 Task: Open Card User Experience Review in Board Product User Experience Design and Testing to Workspace Custom Software Development Services and add a team member Softage.2@softage.net, a label Purple, a checklist Operations Management, an attachment from your onedrive, a color Purple and finally, add a card description 'Plan and execute company team-building retreat with a focus on team alignment' and a comment 'This task presents an opportunity to showcase our communication and presentation skills, effectively conveying information and ideas to others.'. Add a start date 'Jan 06, 1900' with a due date 'Jan 13, 1900'
Action: Mouse moved to (345, 123)
Screenshot: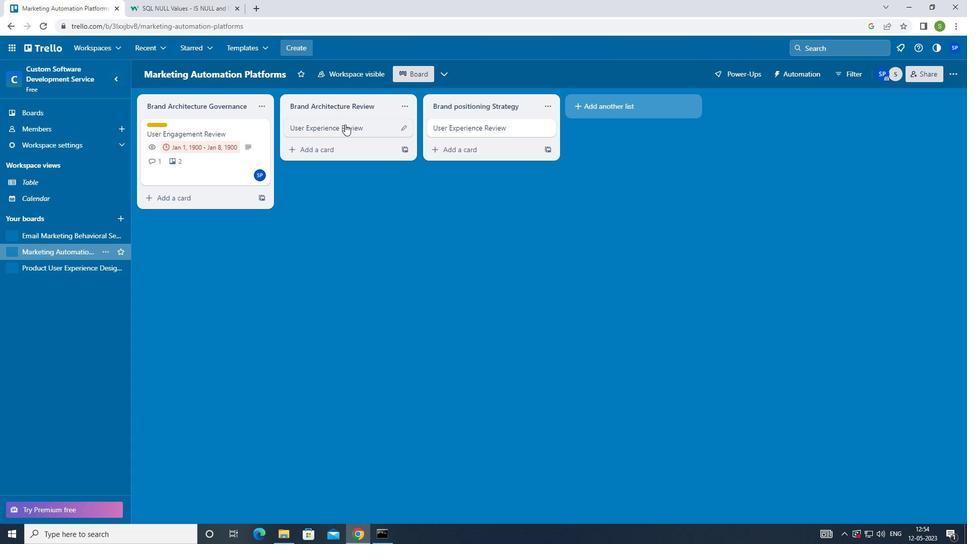 
Action: Mouse pressed left at (345, 123)
Screenshot: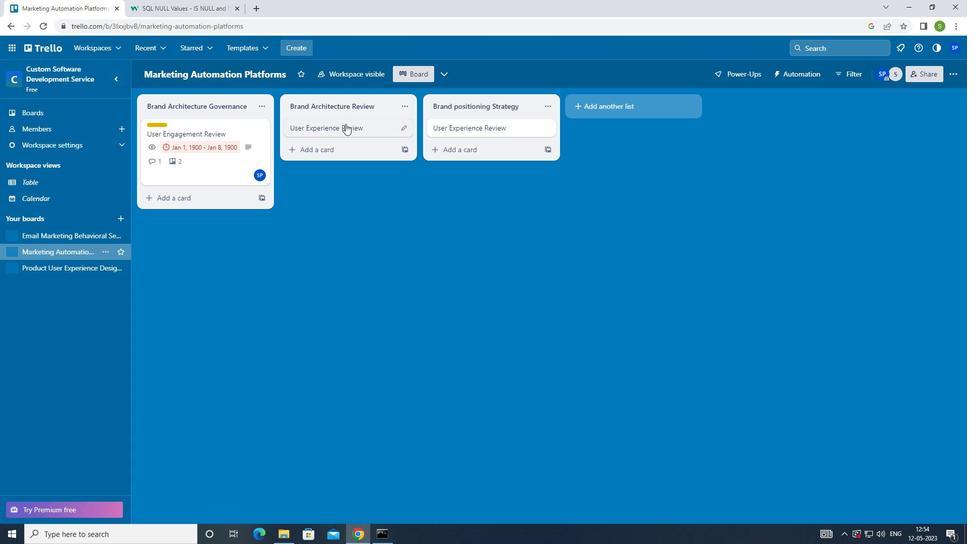 
Action: Mouse moved to (599, 124)
Screenshot: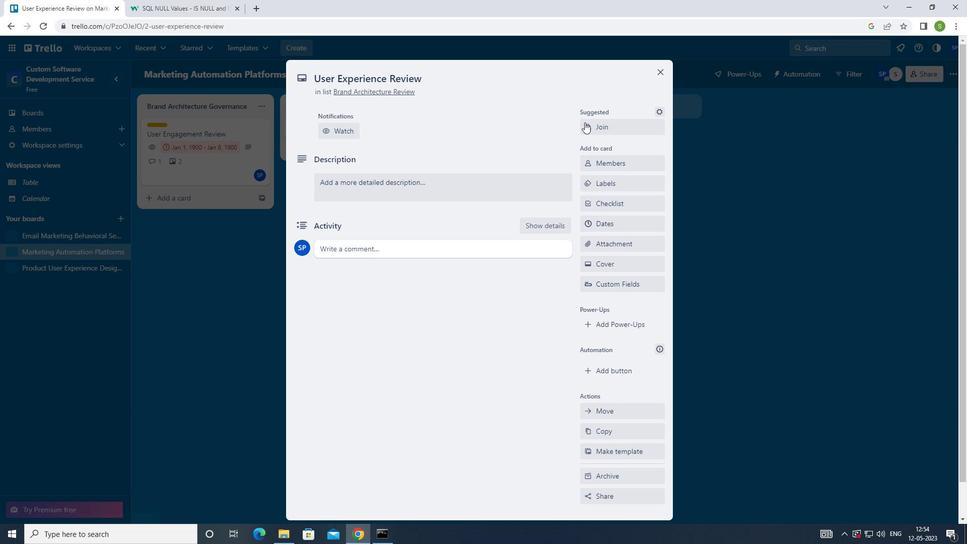 
Action: Mouse pressed left at (599, 124)
Screenshot: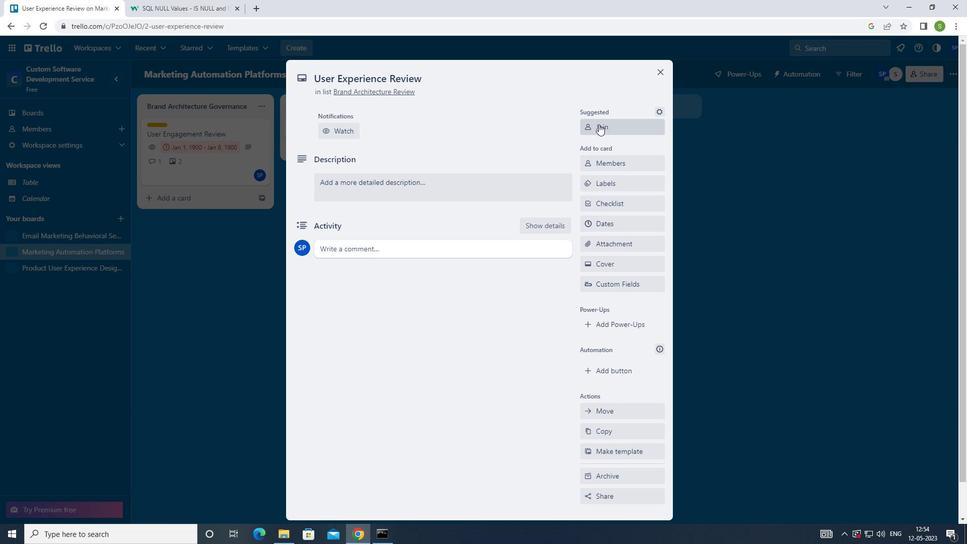 
Action: Mouse moved to (610, 131)
Screenshot: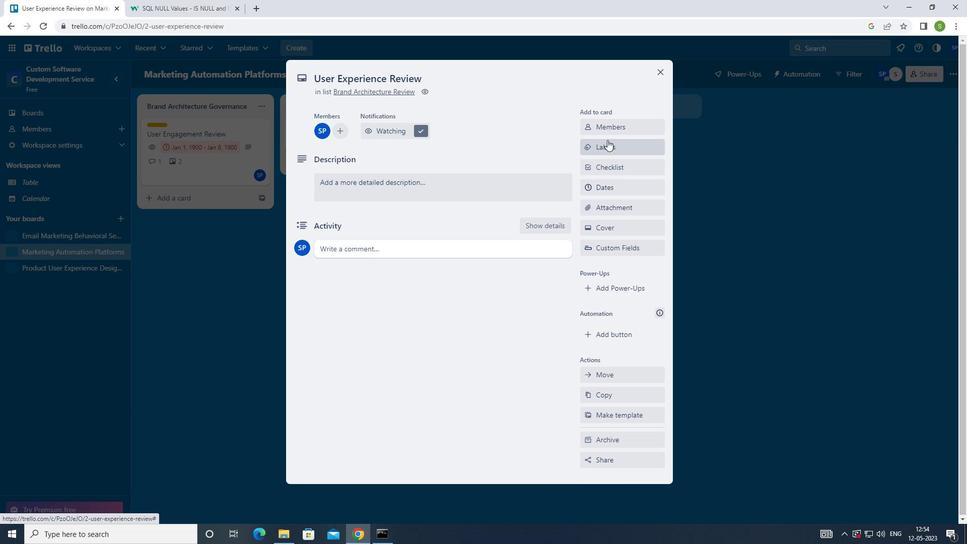 
Action: Mouse pressed left at (610, 131)
Screenshot: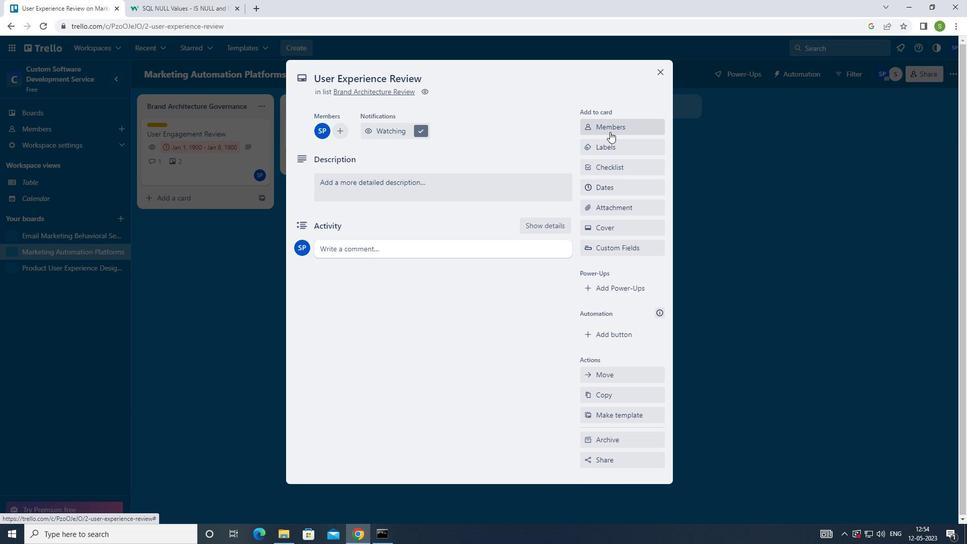 
Action: Mouse moved to (609, 125)
Screenshot: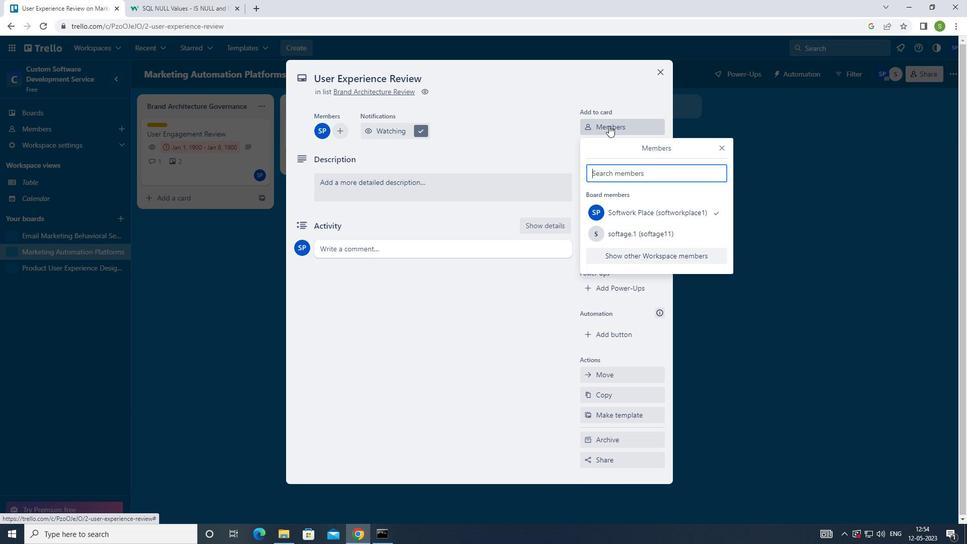 
Action: Key pressed <Key.shift>
Screenshot: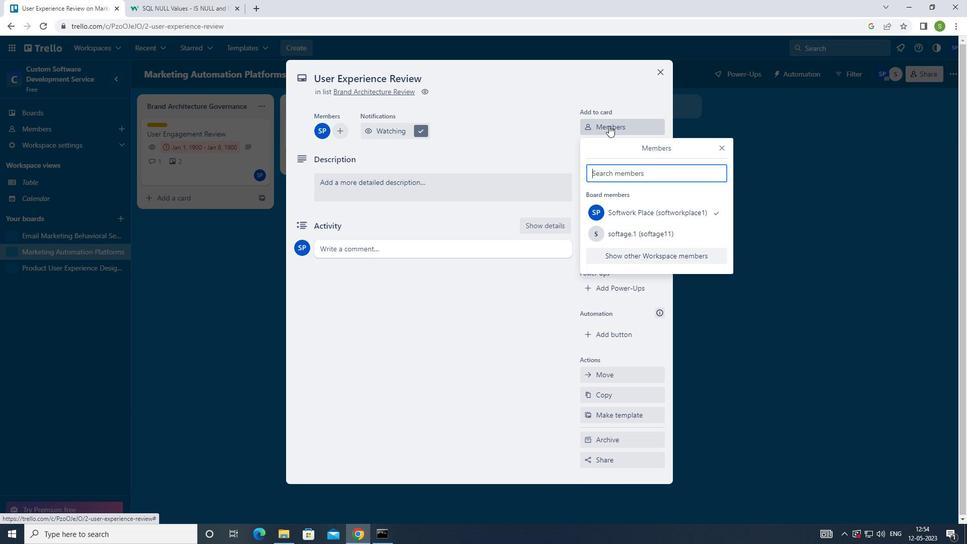 
Action: Mouse moved to (609, 124)
Screenshot: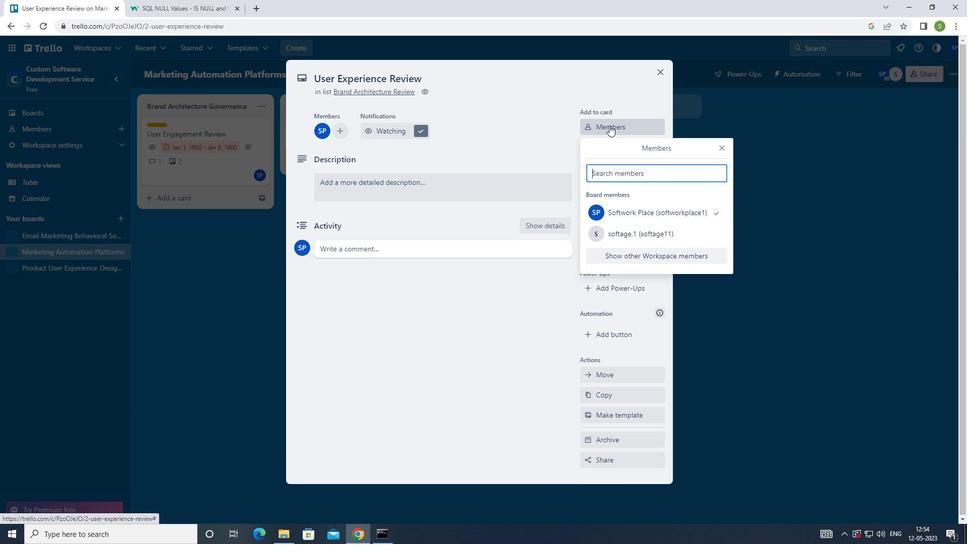 
Action: Key pressed SOFAT<Key.backspace><Key.backspace>FT<Key.backspace><Key.backspace>TAGE.2<Key.shift>@SOFTAGE.NET
Screenshot: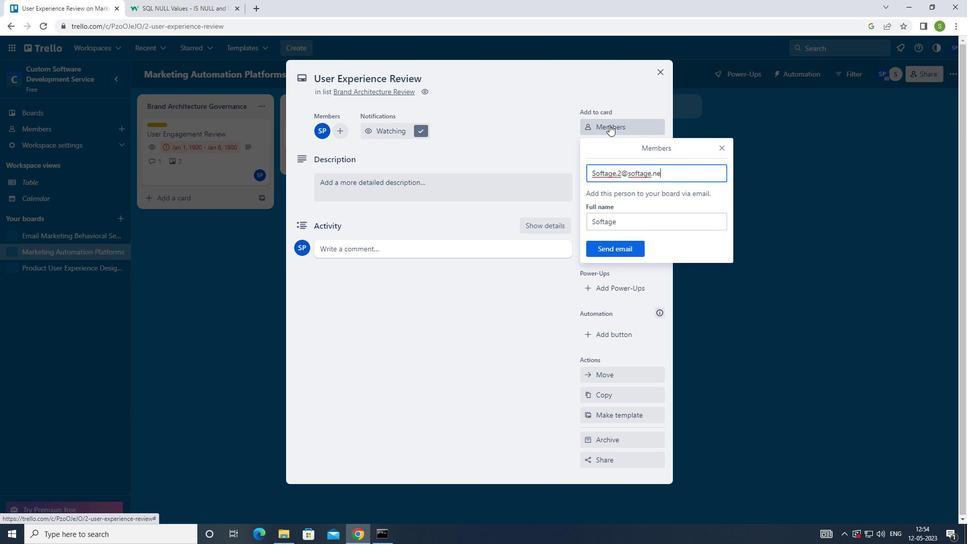 
Action: Mouse moved to (612, 247)
Screenshot: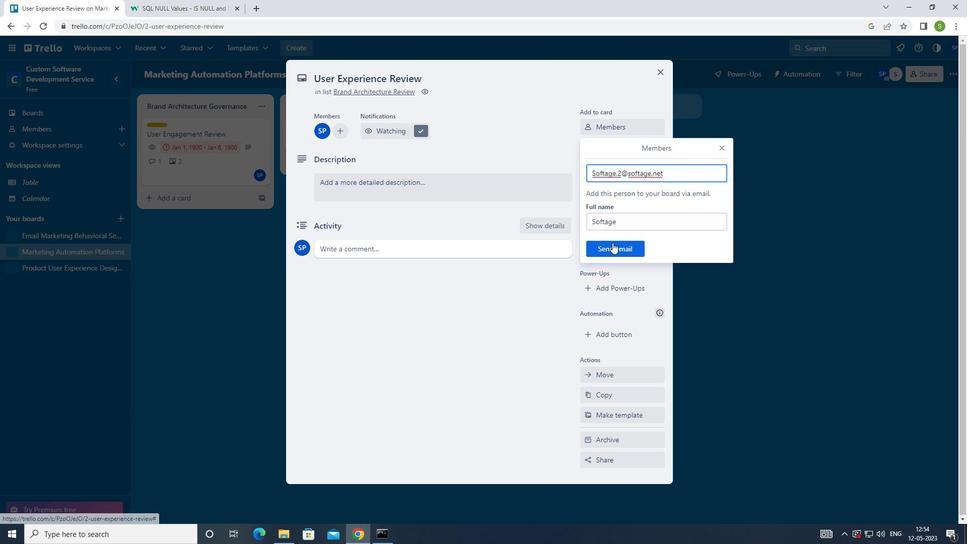 
Action: Mouse pressed left at (612, 247)
Screenshot: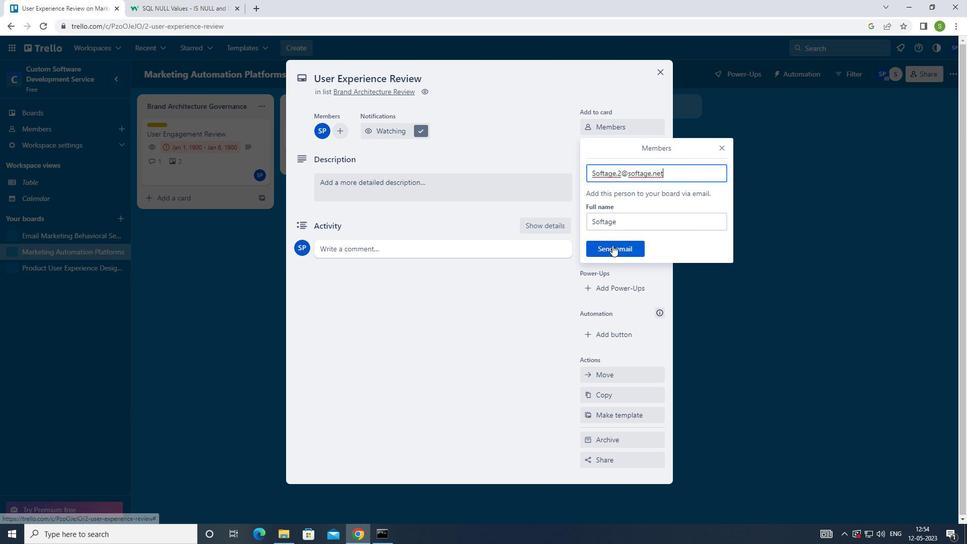
Action: Mouse moved to (619, 148)
Screenshot: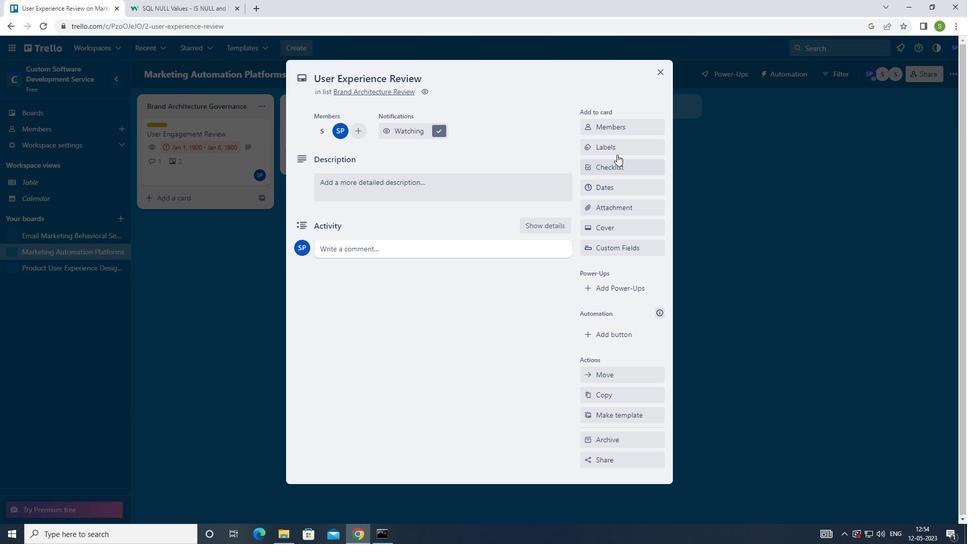 
Action: Mouse pressed left at (619, 148)
Screenshot: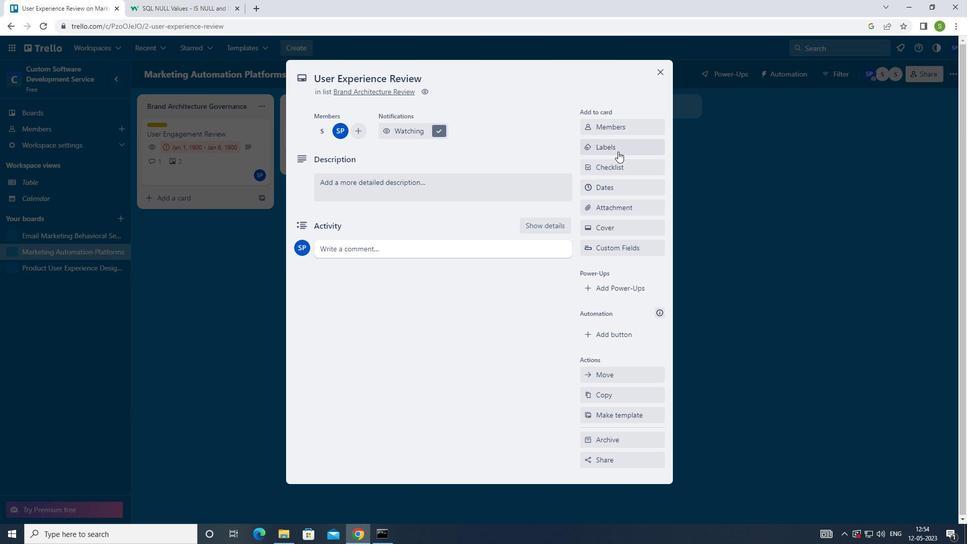 
Action: Mouse moved to (620, 165)
Screenshot: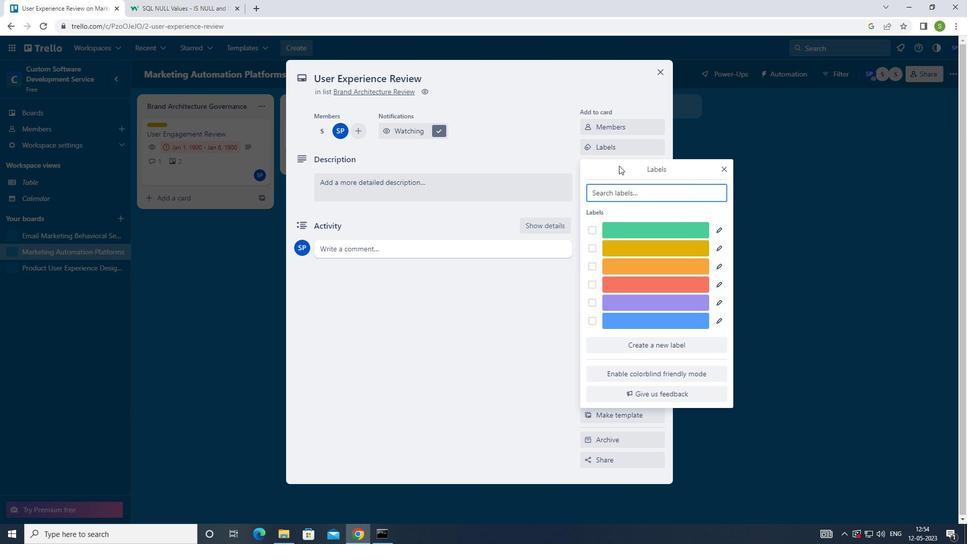 
Action: Key pressed PUR
Screenshot: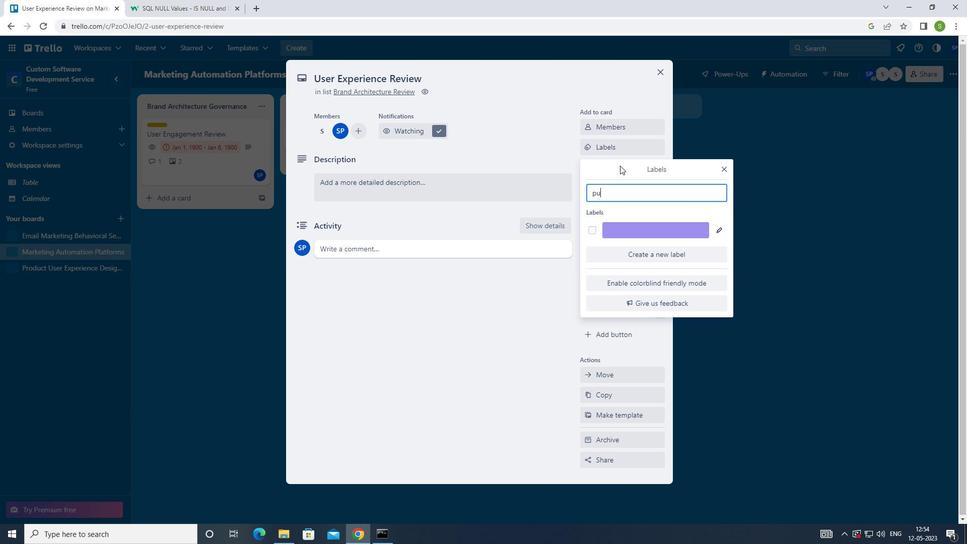 
Action: Mouse moved to (593, 229)
Screenshot: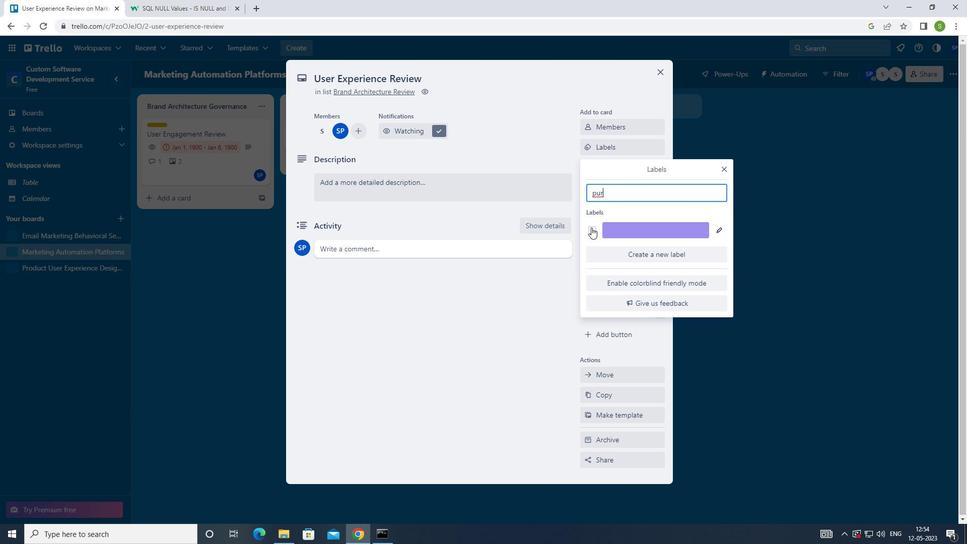
Action: Mouse pressed left at (593, 229)
Screenshot: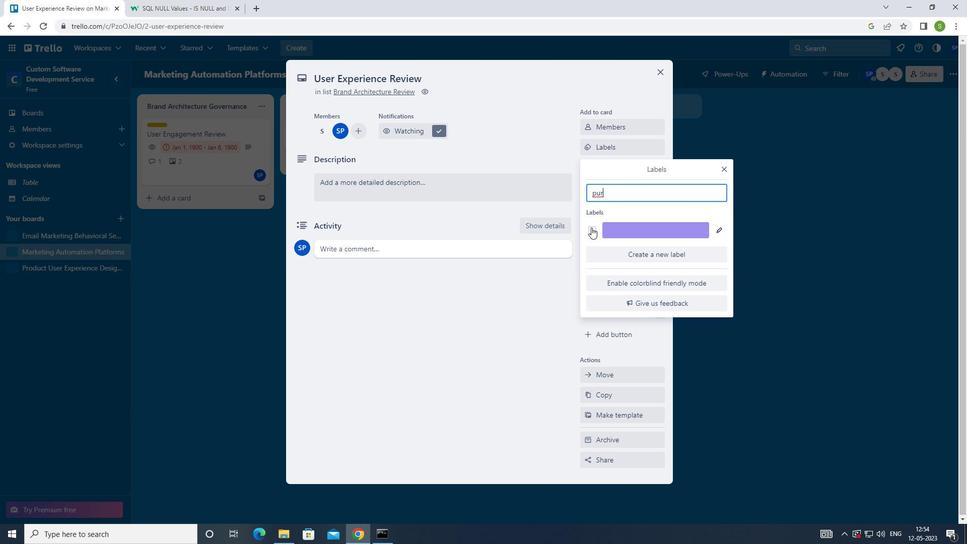 
Action: Mouse moved to (725, 170)
Screenshot: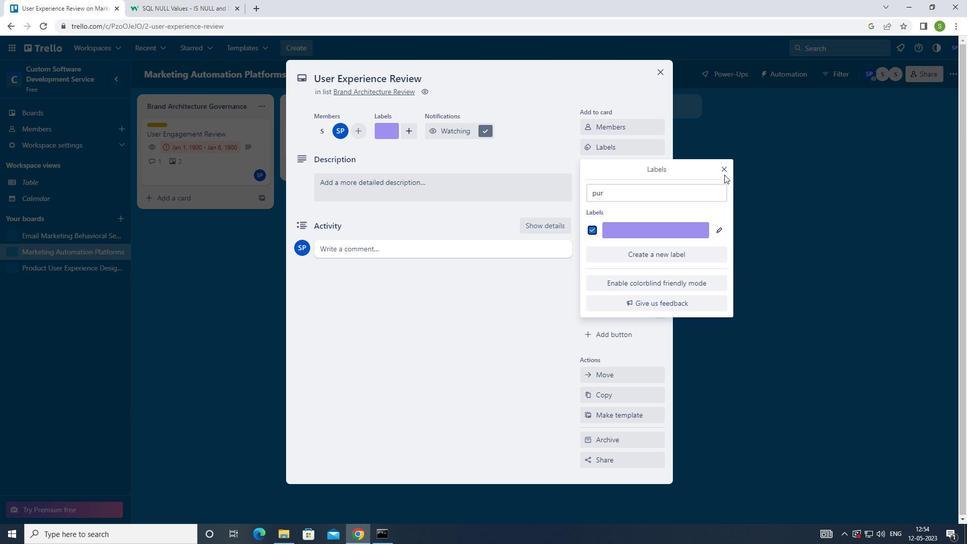 
Action: Mouse pressed left at (725, 170)
Screenshot: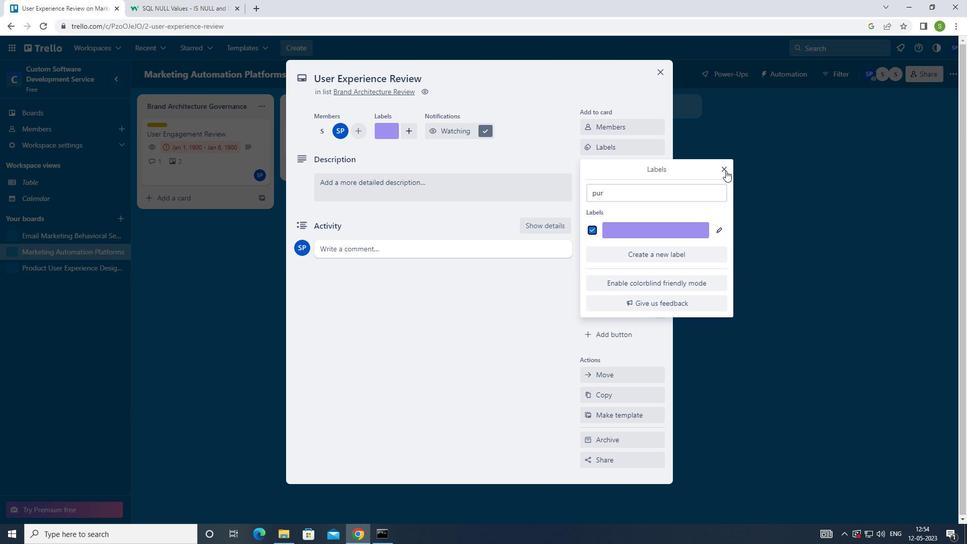 
Action: Mouse moved to (629, 164)
Screenshot: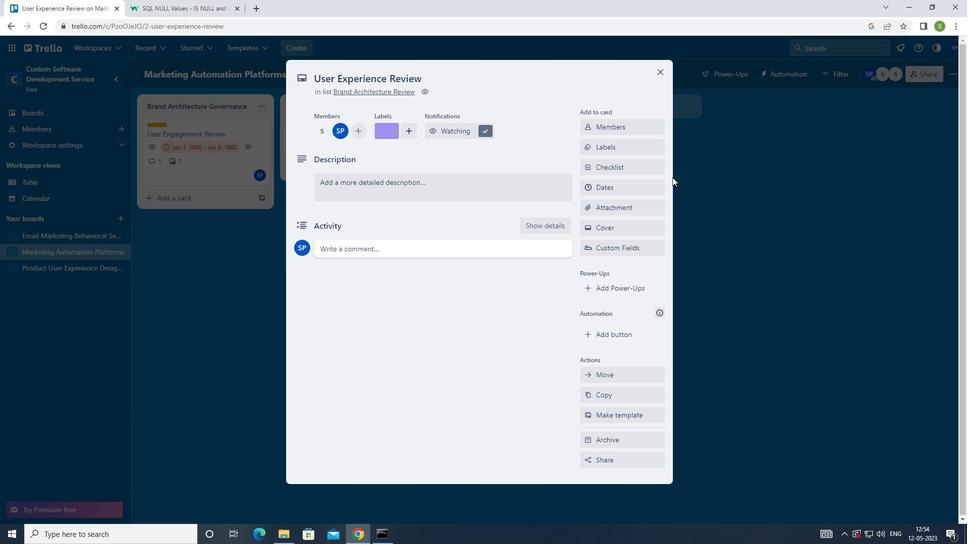 
Action: Mouse pressed left at (629, 164)
Screenshot: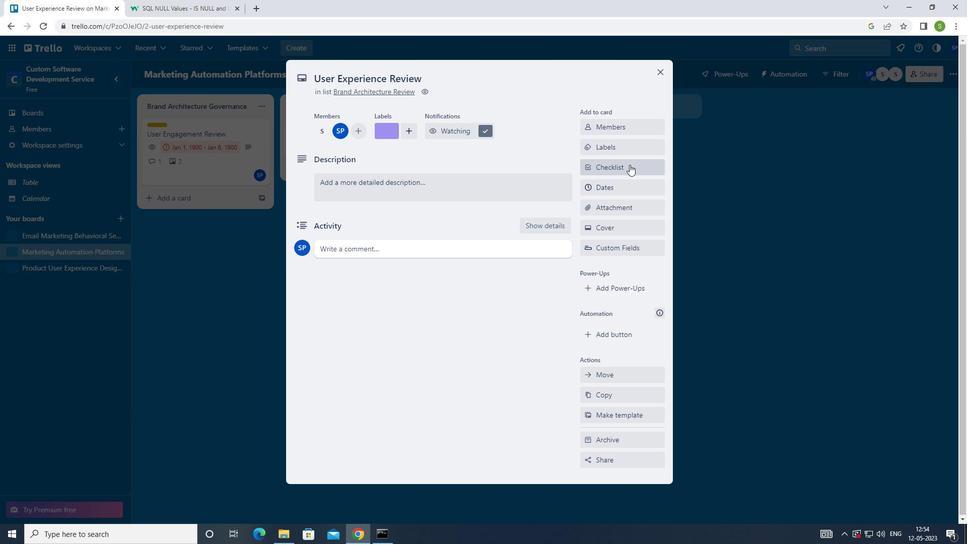 
Action: Mouse moved to (716, 160)
Screenshot: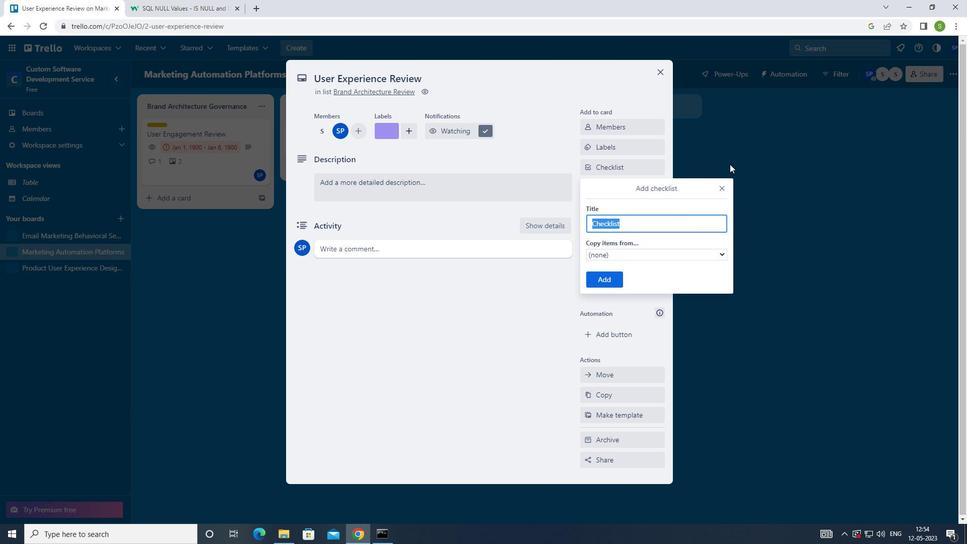 
Action: Key pressed <Key.shift>OPERATIONS<Key.space><Key.shift>MANAGEMENT
Screenshot: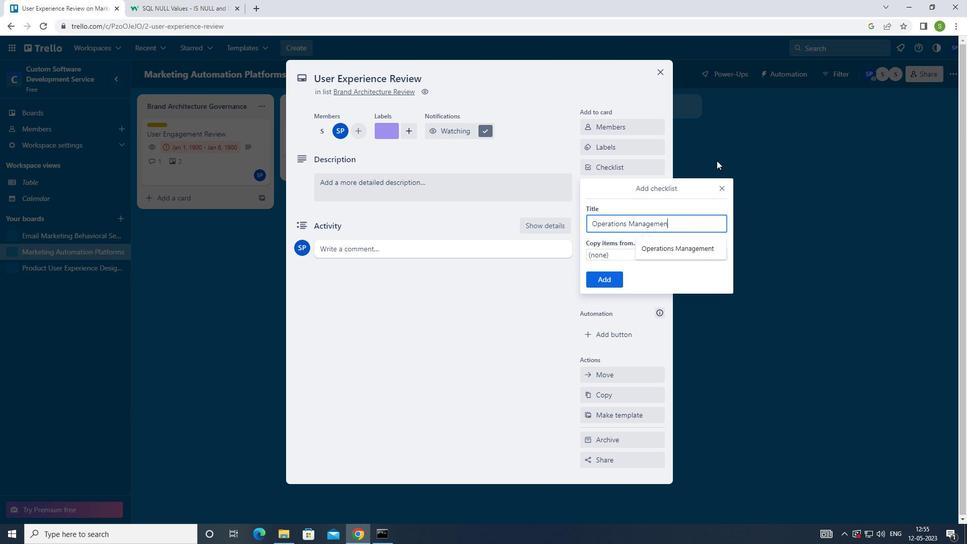 
Action: Mouse moved to (605, 279)
Screenshot: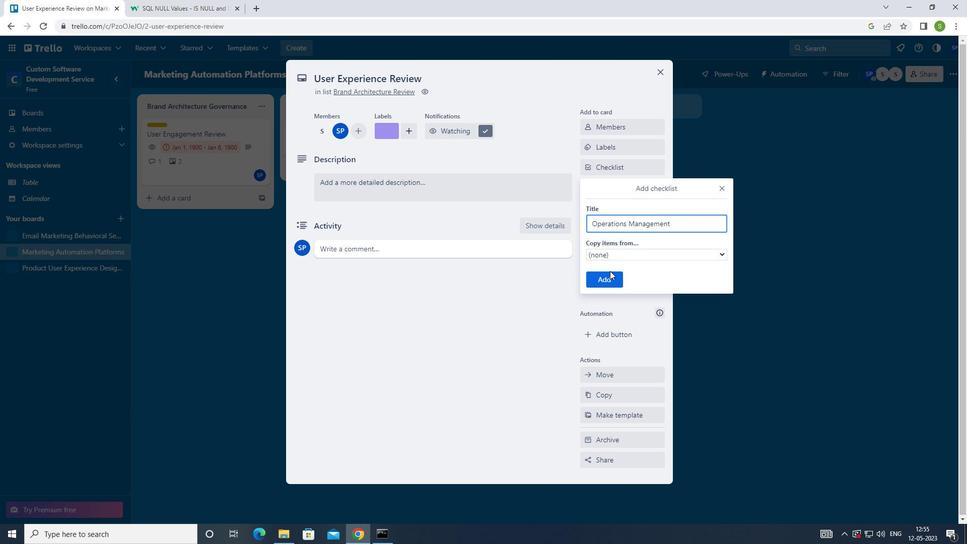 
Action: Mouse pressed left at (605, 279)
Screenshot: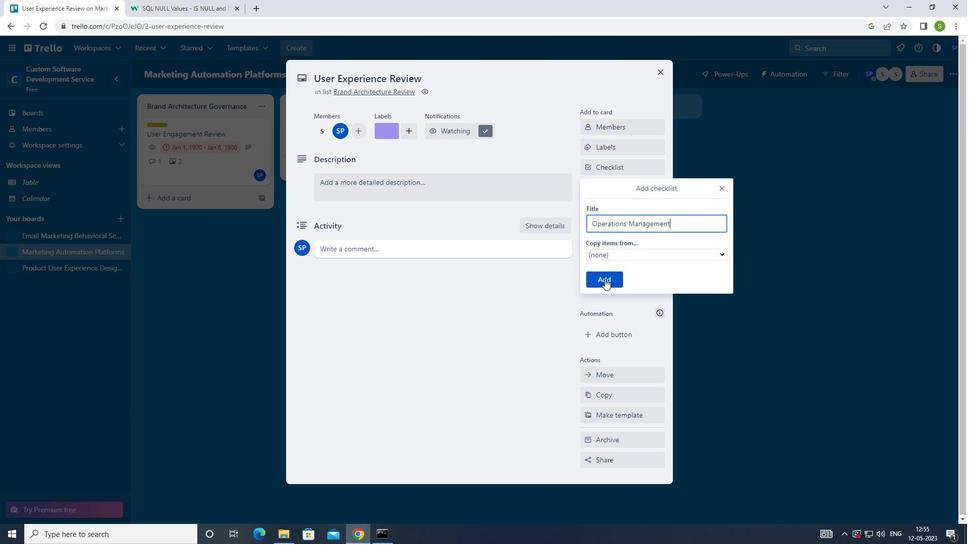 
Action: Mouse moved to (623, 204)
Screenshot: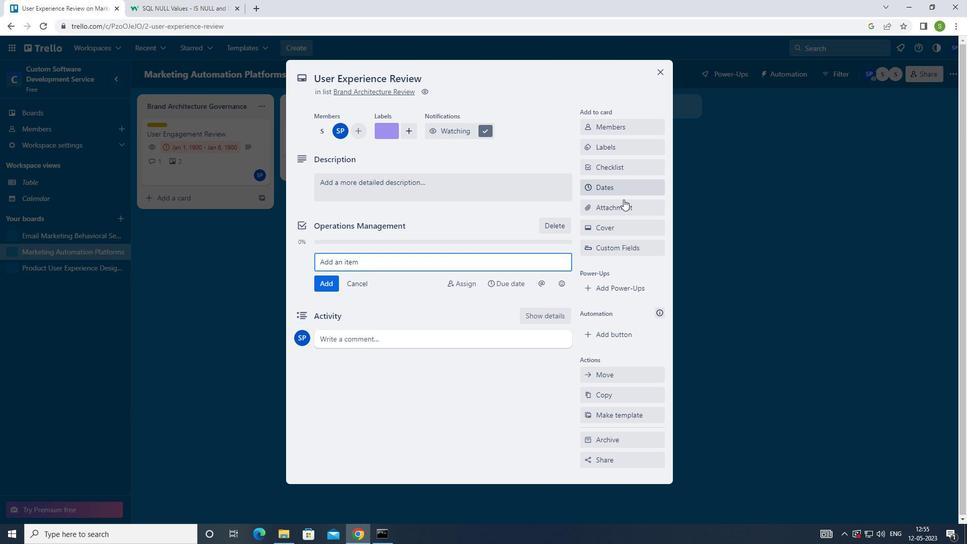 
Action: Mouse pressed left at (623, 204)
Screenshot: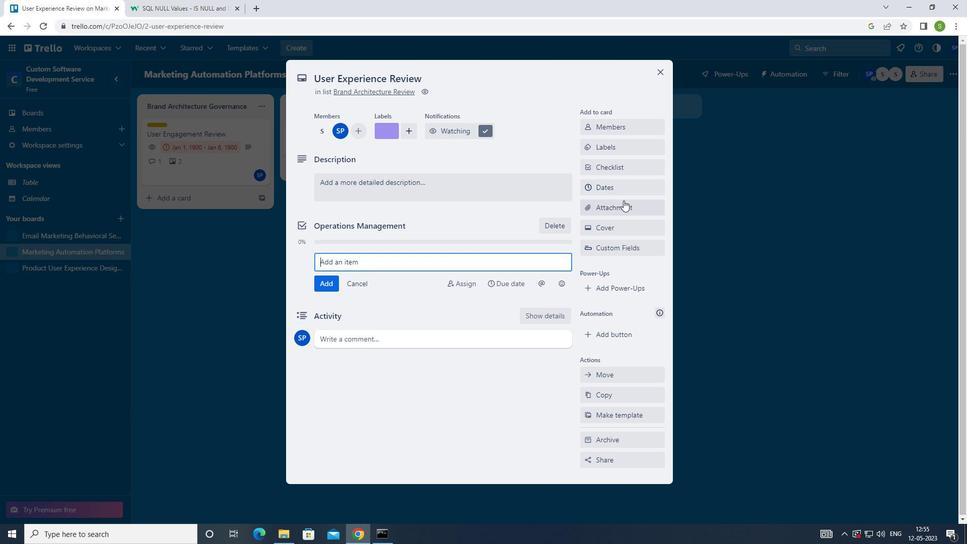 
Action: Mouse moved to (614, 336)
Screenshot: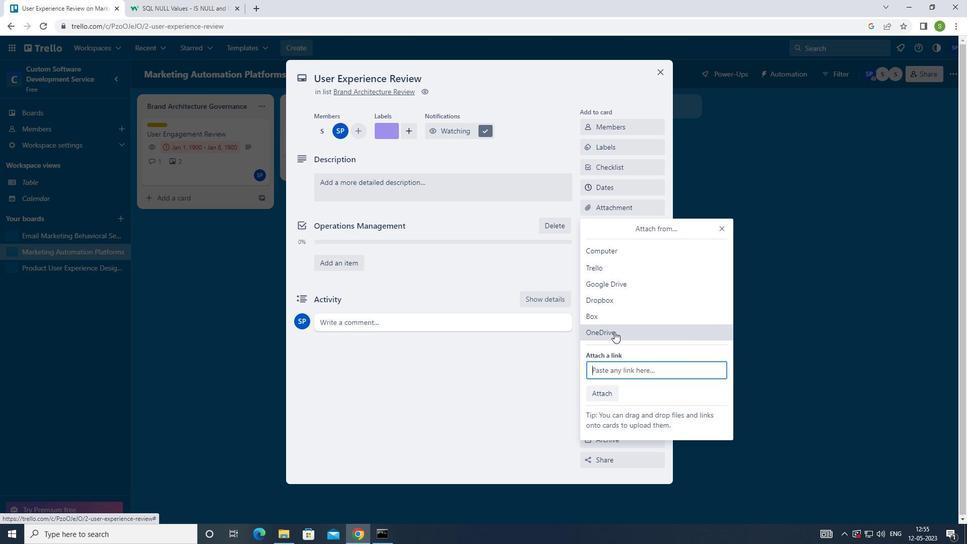 
Action: Mouse pressed left at (614, 336)
Screenshot: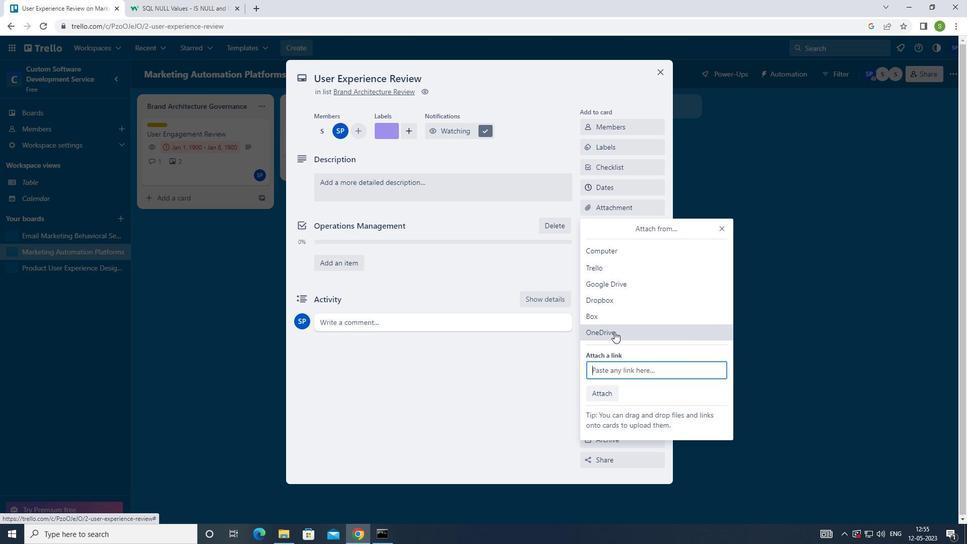 
Action: Mouse moved to (378, 194)
Screenshot: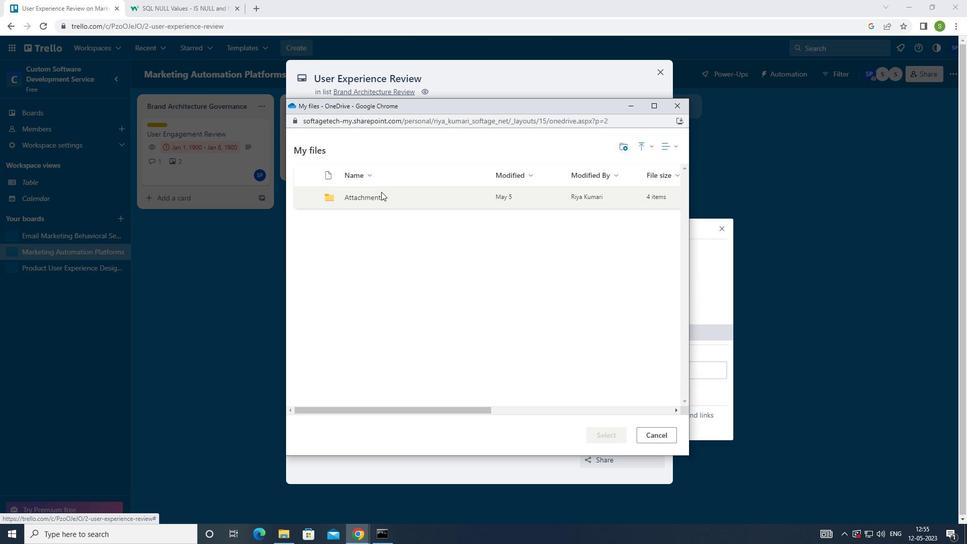 
Action: Mouse pressed left at (378, 194)
Screenshot: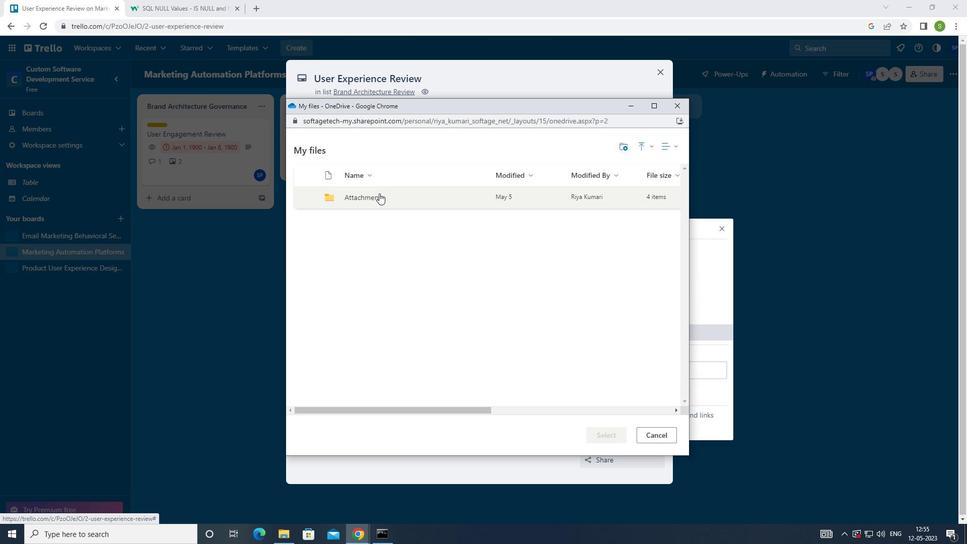 
Action: Mouse pressed left at (378, 194)
Screenshot: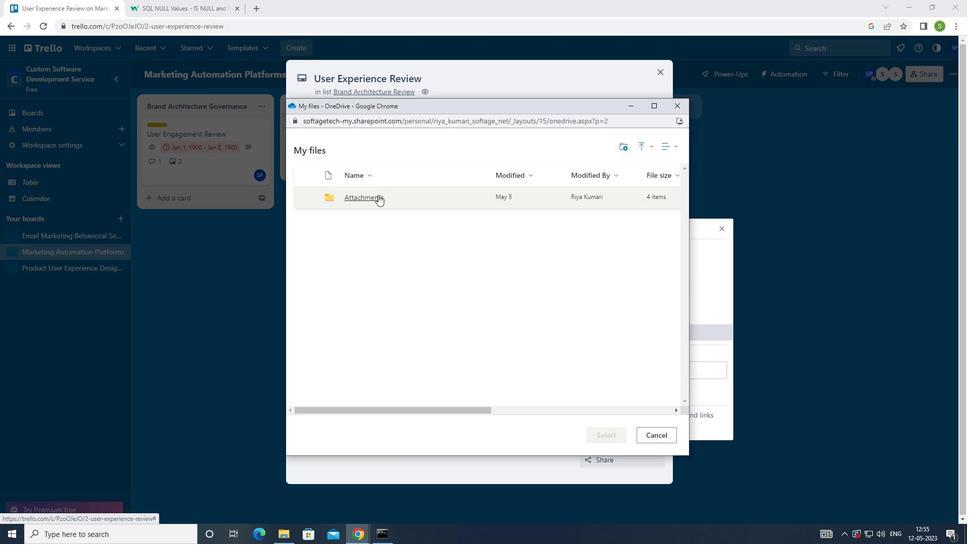 
Action: Mouse moved to (325, 199)
Screenshot: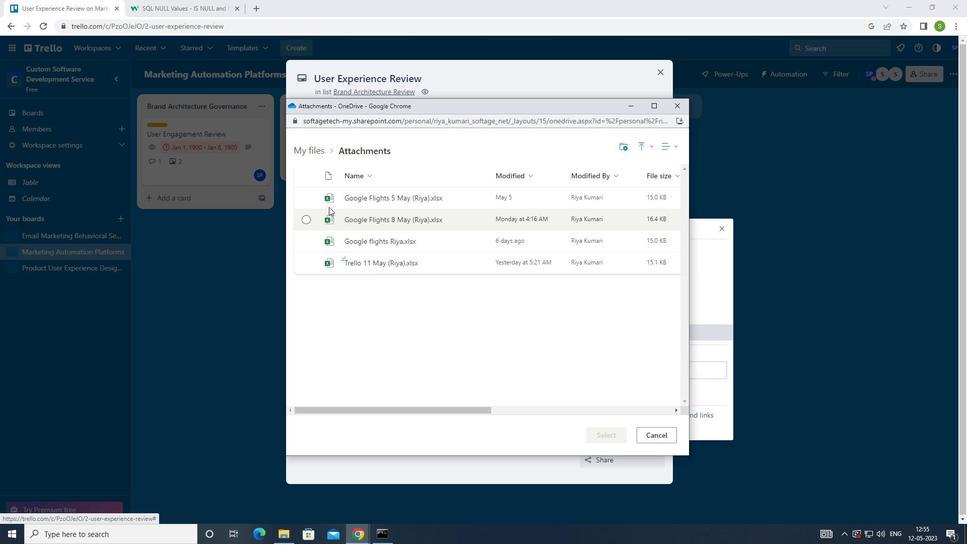 
Action: Mouse pressed left at (325, 199)
Screenshot: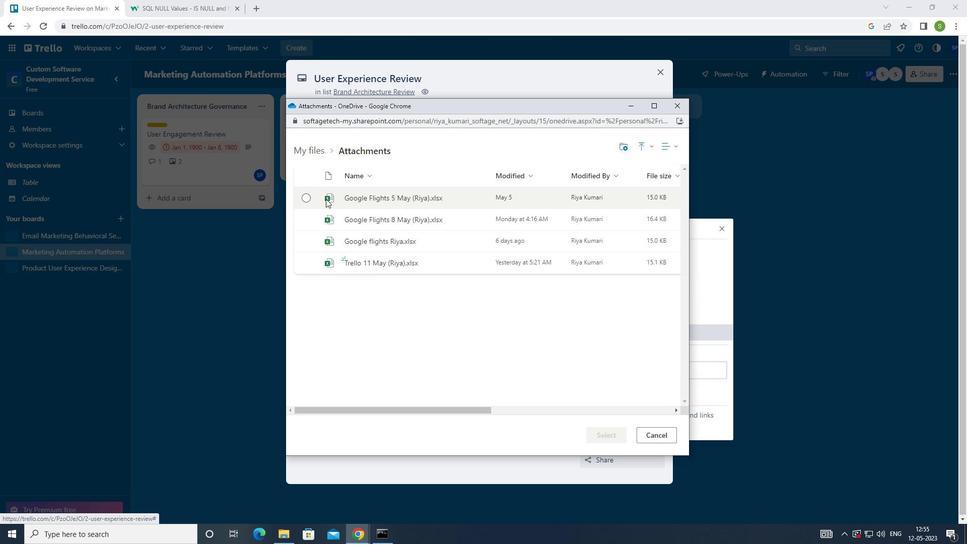 
Action: Mouse moved to (599, 437)
Screenshot: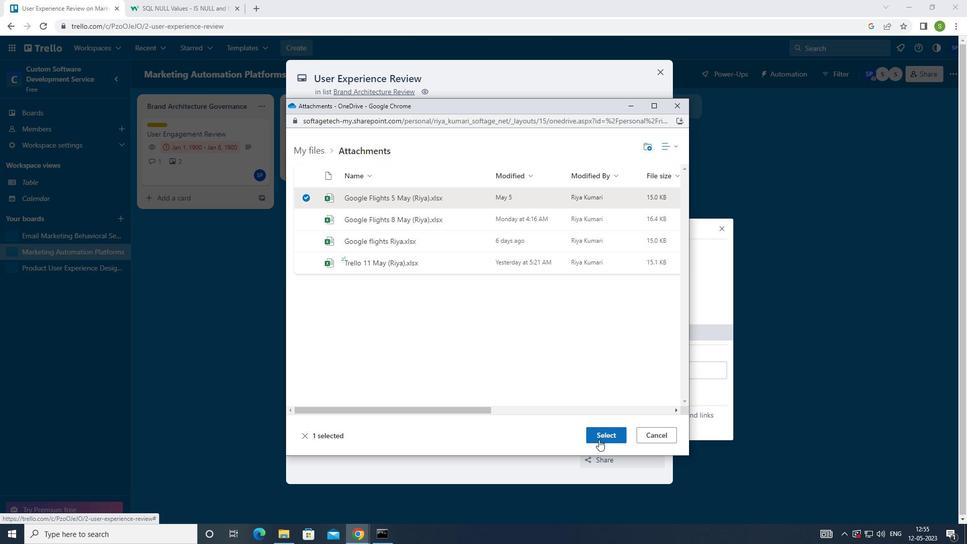 
Action: Mouse pressed left at (599, 437)
Screenshot: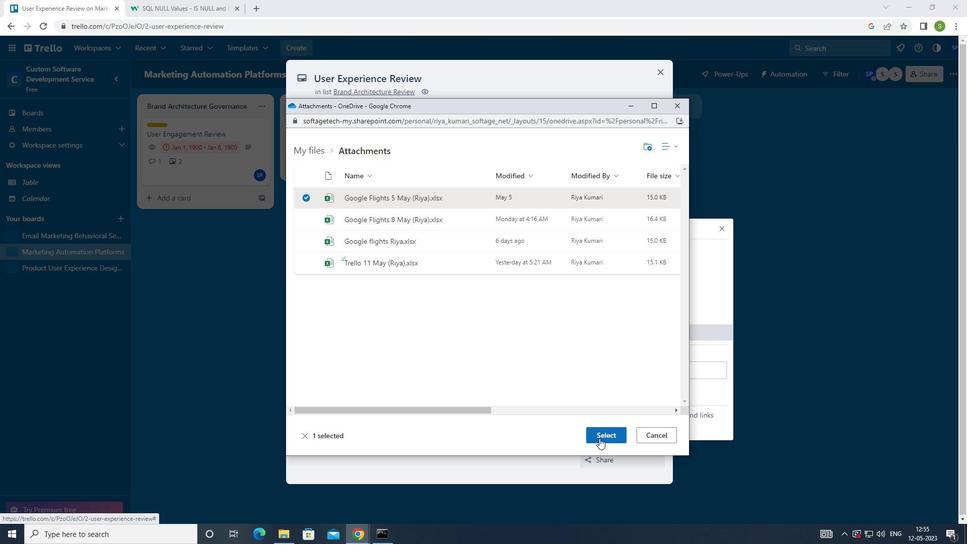 
Action: Mouse moved to (490, 189)
Screenshot: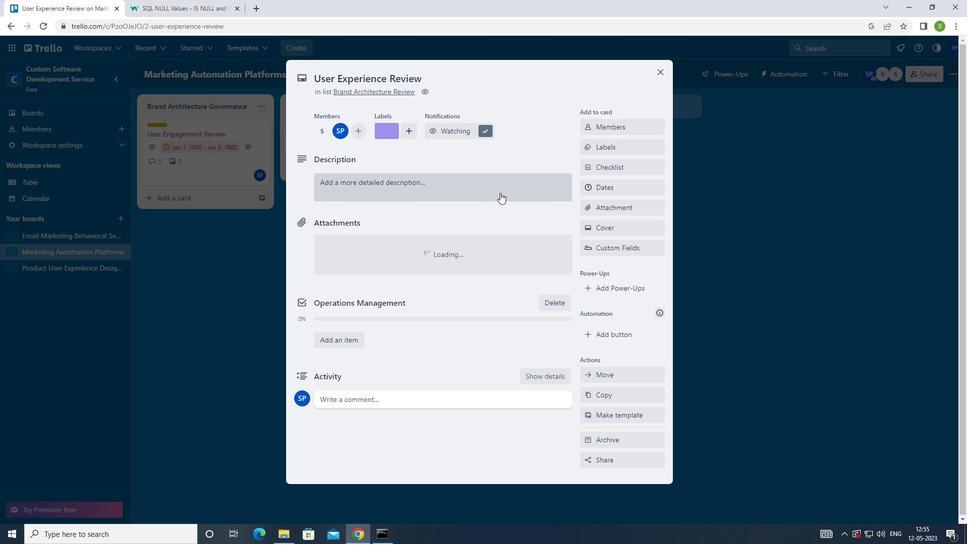 
Action: Mouse pressed left at (490, 189)
Screenshot: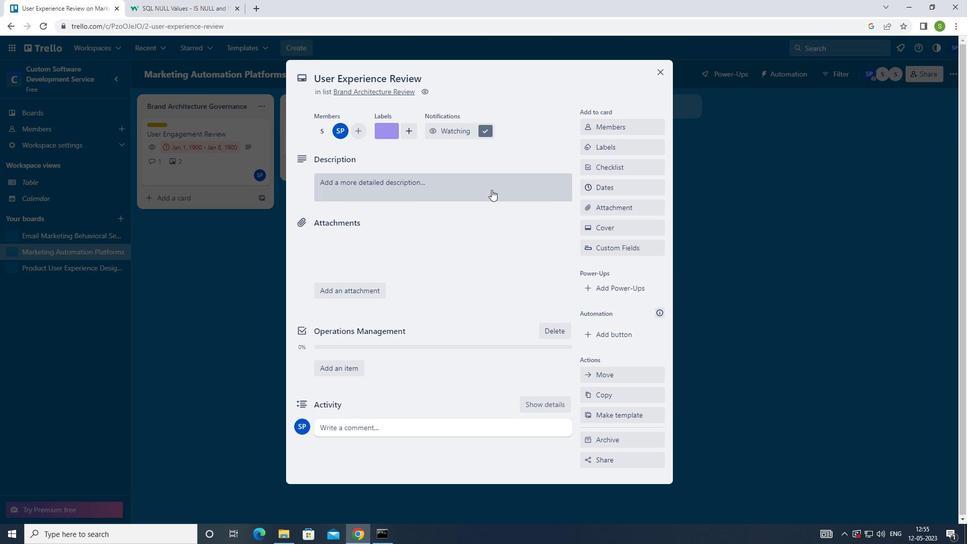 
Action: Mouse moved to (513, 167)
Screenshot: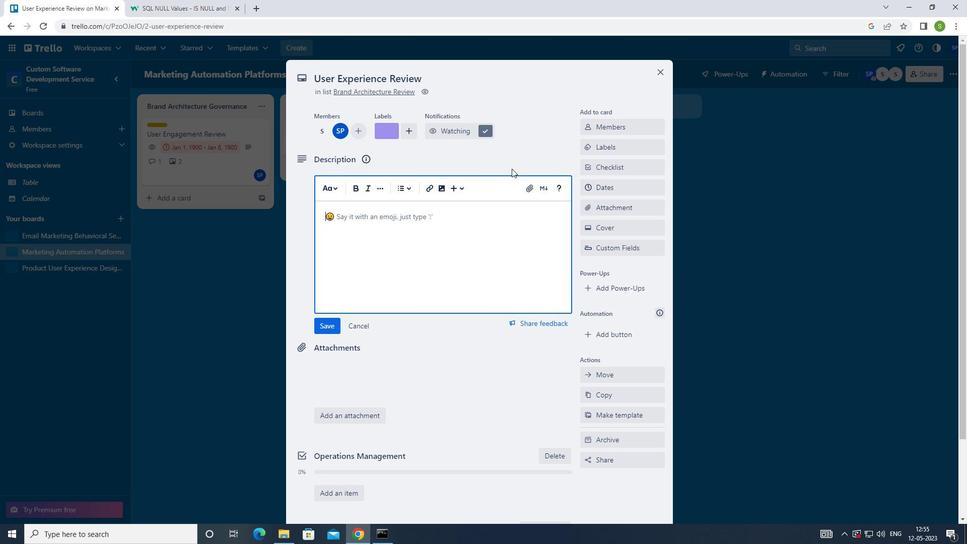 
Action: Key pressed <Key.shift>PLAN<Key.space>AND<Key.space>EXECUTE<Key.space>COMAPNY<Key.space>TEAM-BUILDING<Key.space>RETREAT<Key.space>WITH<Key.space>A<Key.space>FOCUS<Key.space>ON<Key.space>TEAM<Key.space>ALIGNMENT
Screenshot: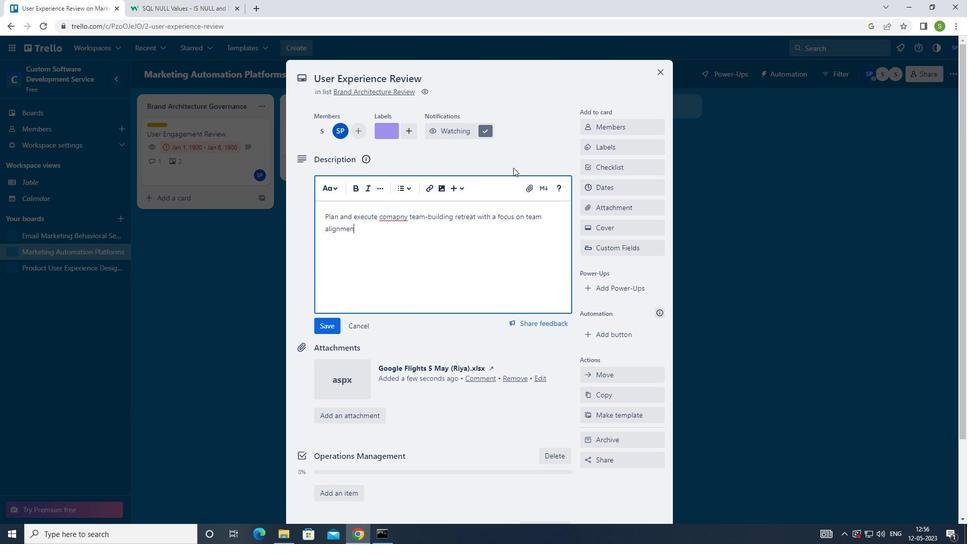 
Action: Mouse moved to (402, 218)
Screenshot: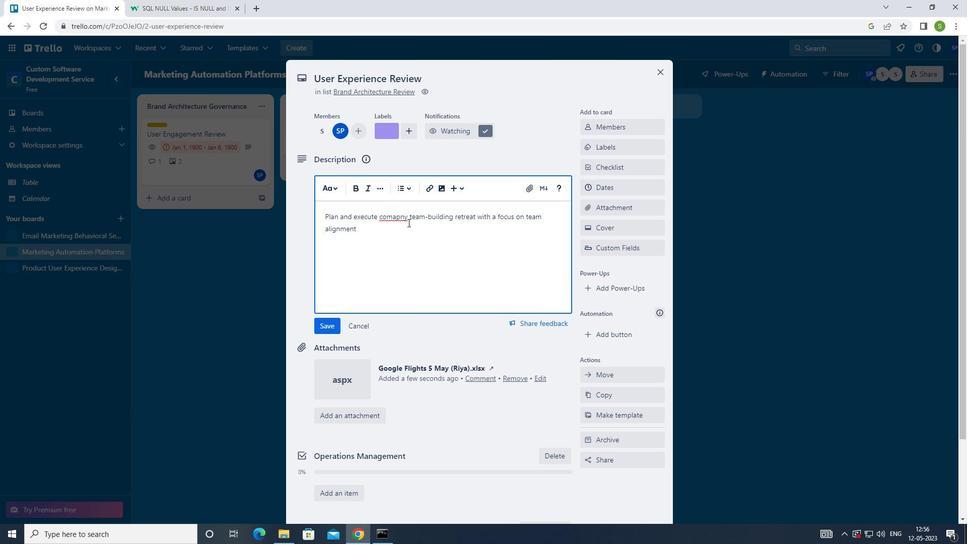 
Action: Mouse pressed left at (402, 218)
Screenshot: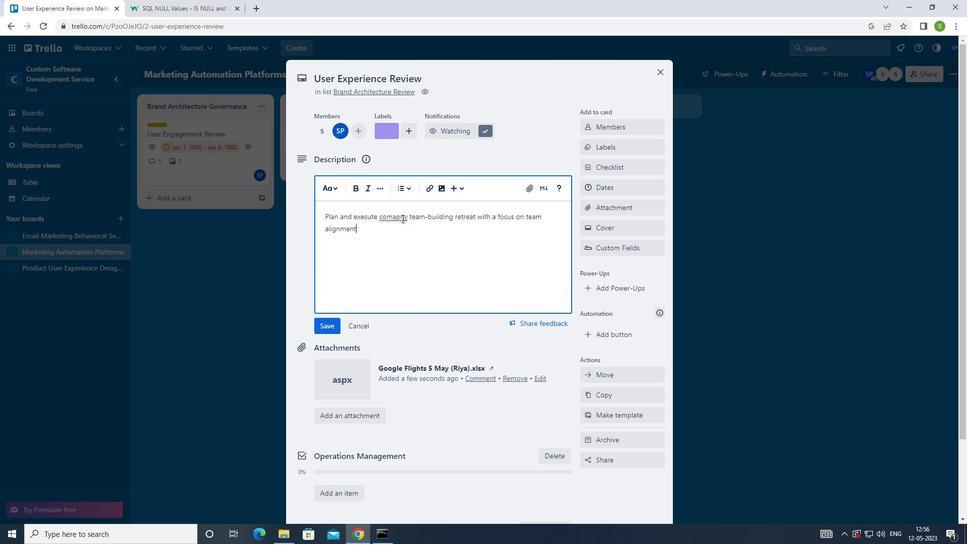 
Action: Mouse moved to (402, 217)
Screenshot: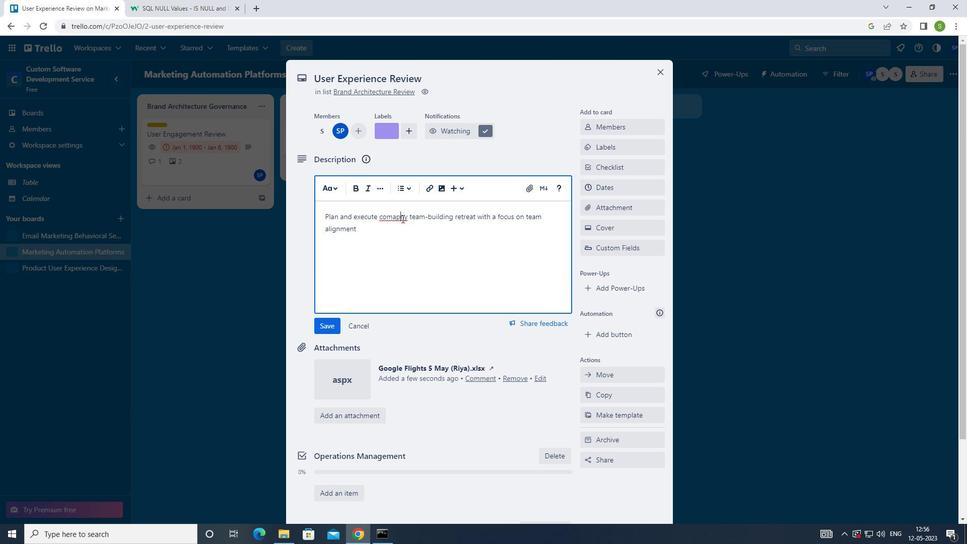 
Action: Key pressed A
Screenshot: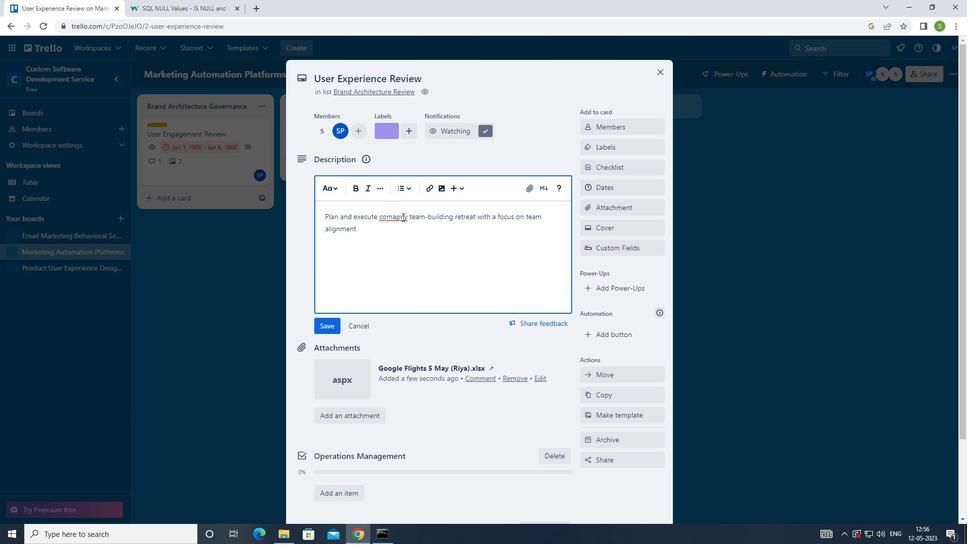 
Action: Mouse moved to (335, 326)
Screenshot: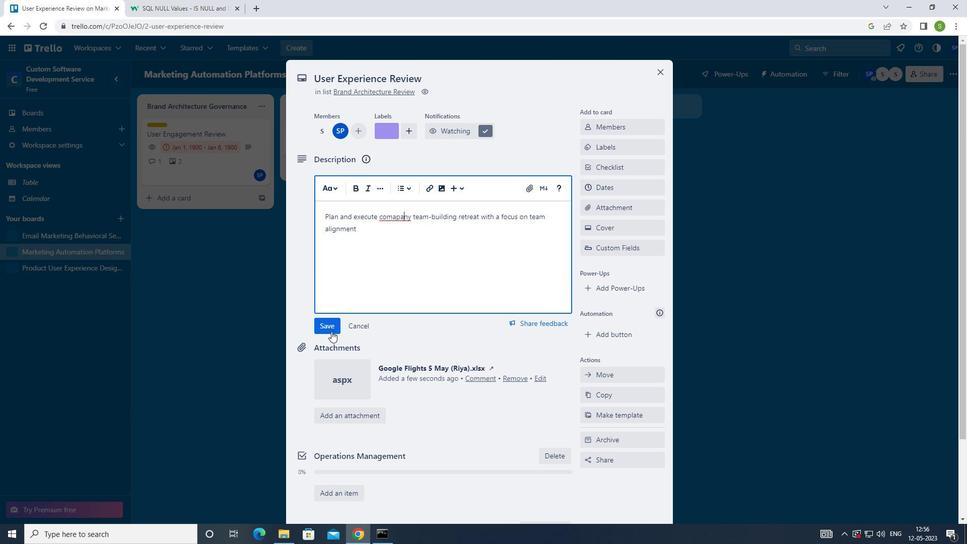 
Action: Mouse pressed left at (335, 326)
Screenshot: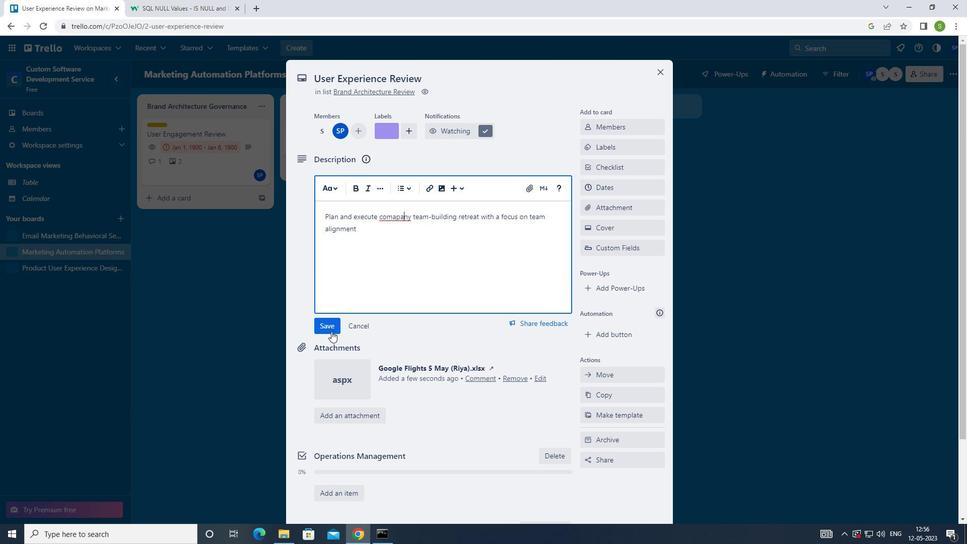 
Action: Mouse moved to (412, 289)
Screenshot: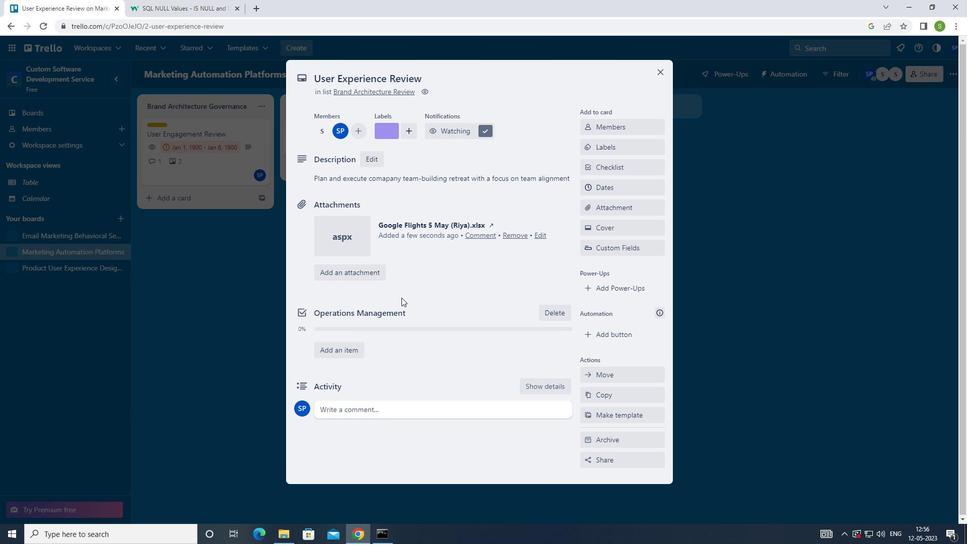 
Action: Mouse scrolled (412, 288) with delta (0, 0)
Screenshot: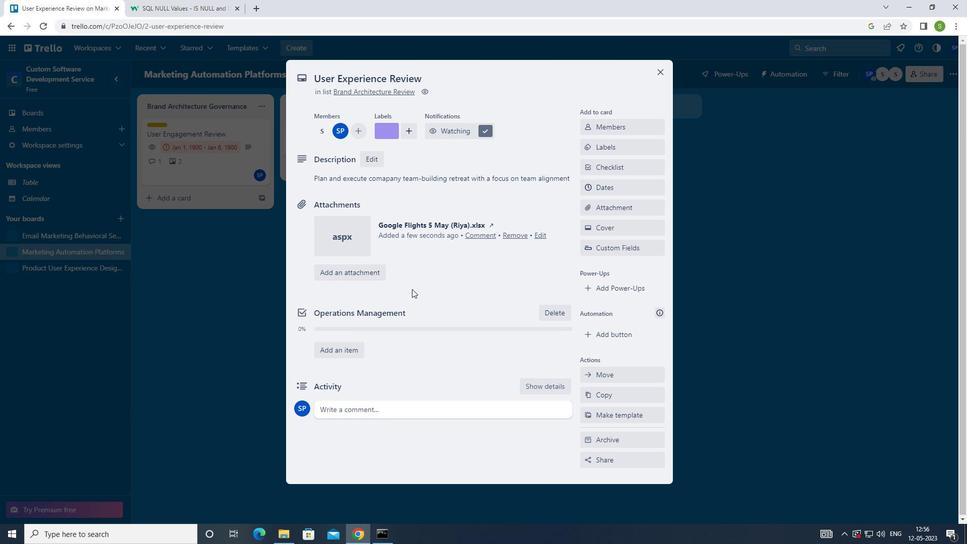 
Action: Mouse scrolled (412, 288) with delta (0, 0)
Screenshot: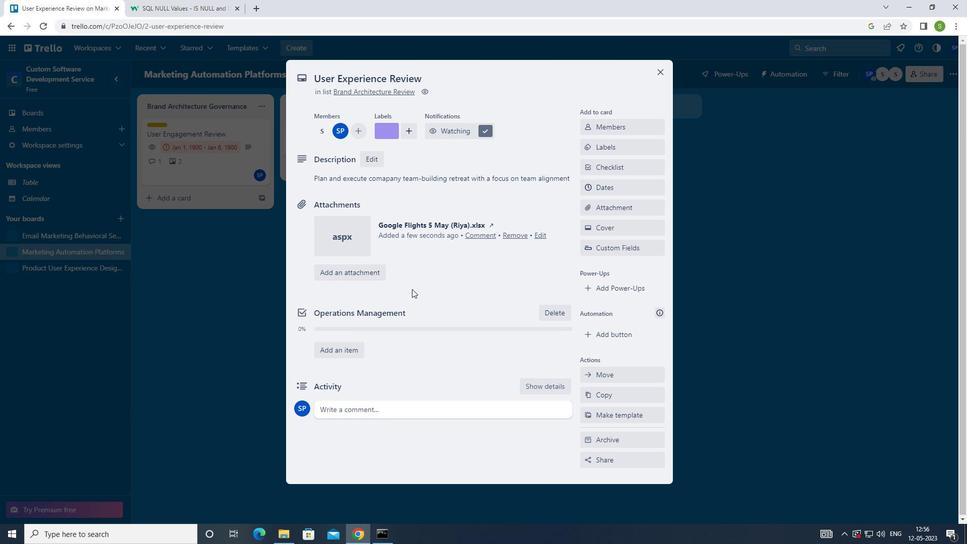 
Action: Mouse scrolled (412, 288) with delta (0, 0)
Screenshot: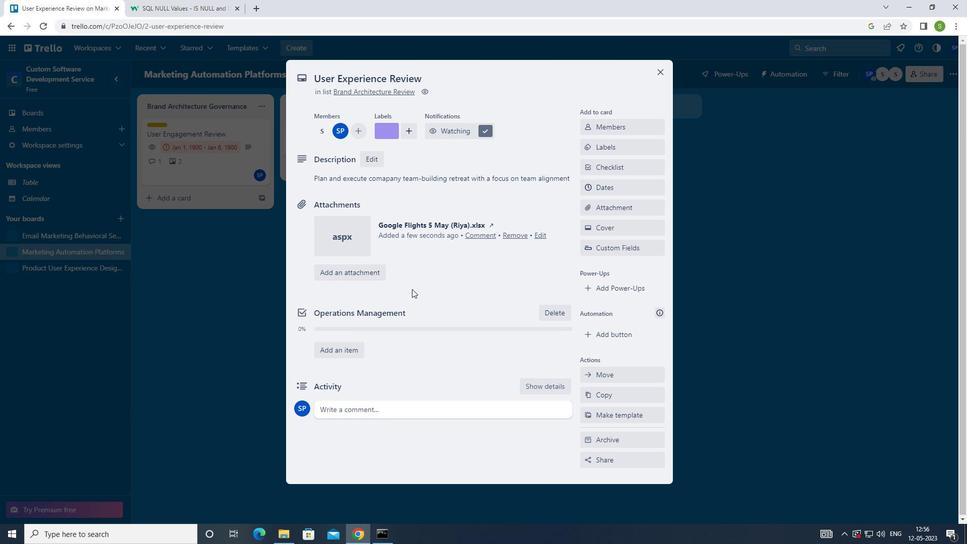 
Action: Mouse moved to (385, 403)
Screenshot: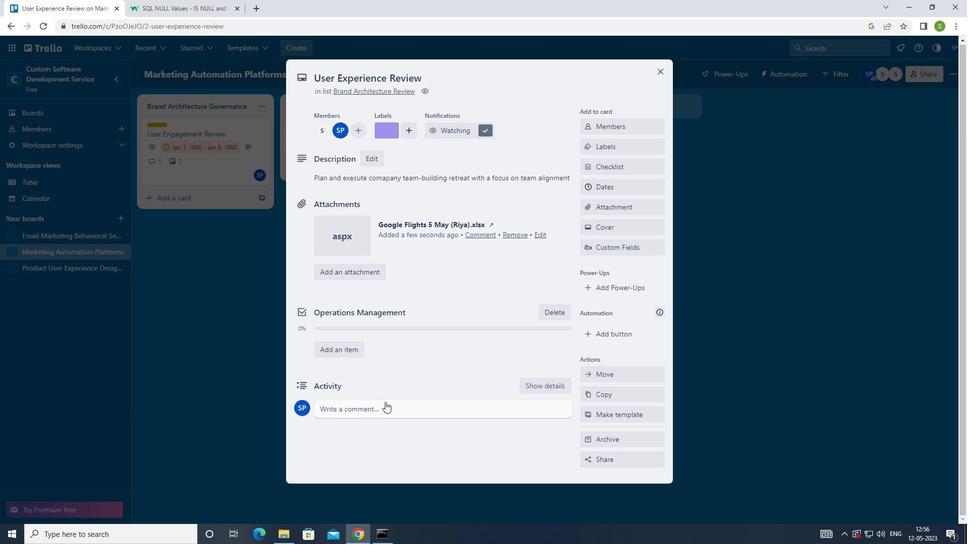 
Action: Mouse pressed left at (385, 403)
Screenshot: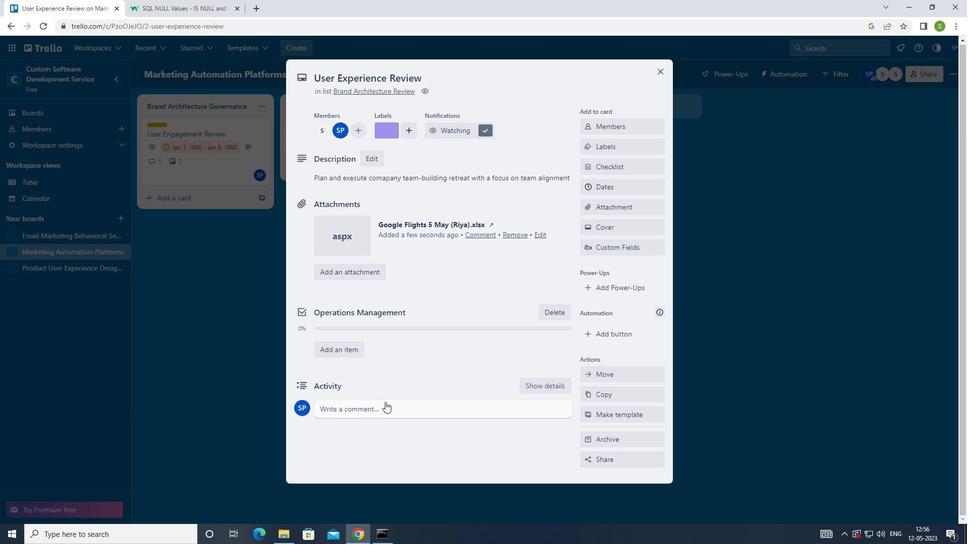 
Action: Mouse moved to (478, 263)
Screenshot: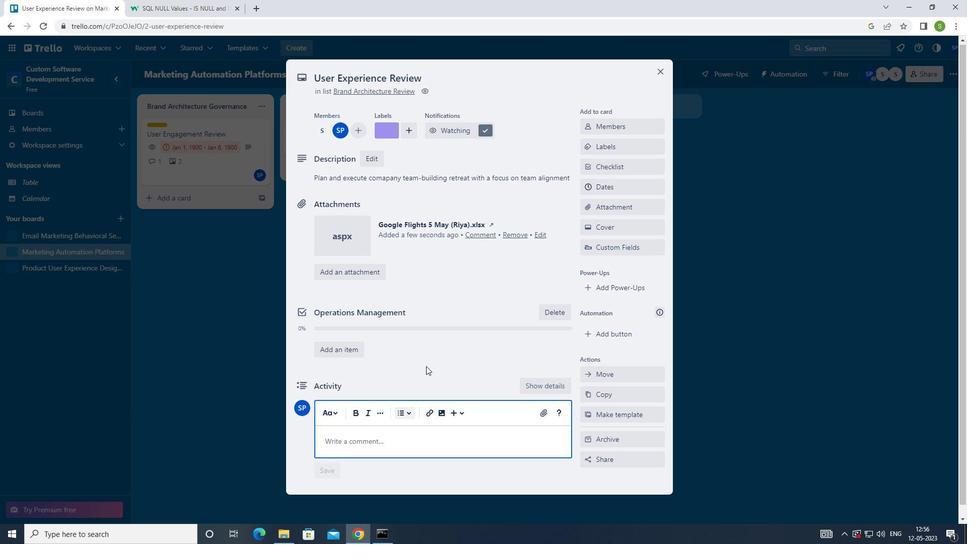 
Action: Key pressed <Key.shift>THIS<Key.space>TASK<Key.space>PRESENT<Key.space>AN<Key.space>POO<Key.backspace><Key.backspace><Key.backspace>OPPORTUNITY<Key.space>TO<Key.space>SHOWCASE<Key.space>OUR<Key.space>COMMUNICATION<Key.space>AND<Key.space>PRESENTATION<Key.space>SKILLS,<Key.space>EFFECTIVELY<Key.space>CONVEYING<Key.space>INFORMATION<Key.space>AND<Key.space>O<Key.backspace>IDEAS<Key.space>TO<Key.space>OTHER
Screenshot: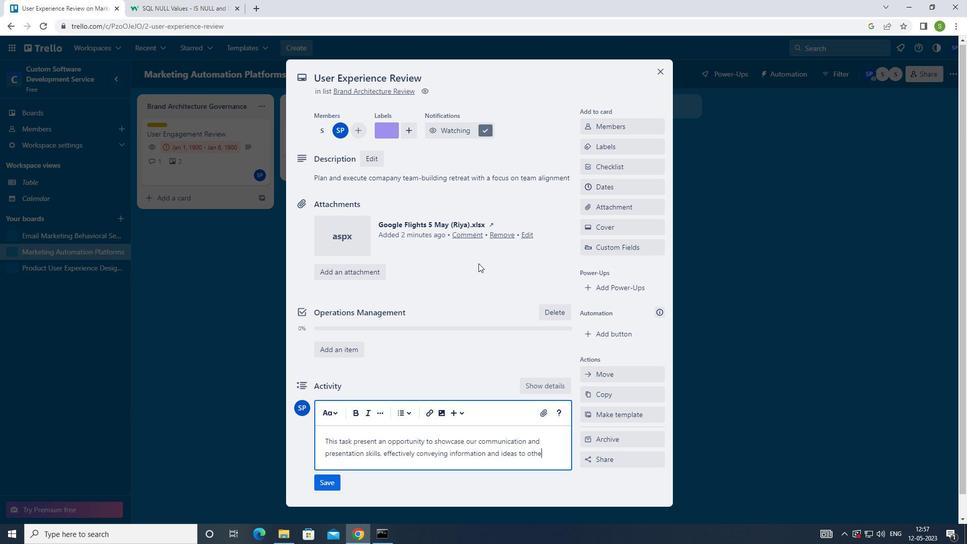 
Action: Mouse moved to (333, 483)
Screenshot: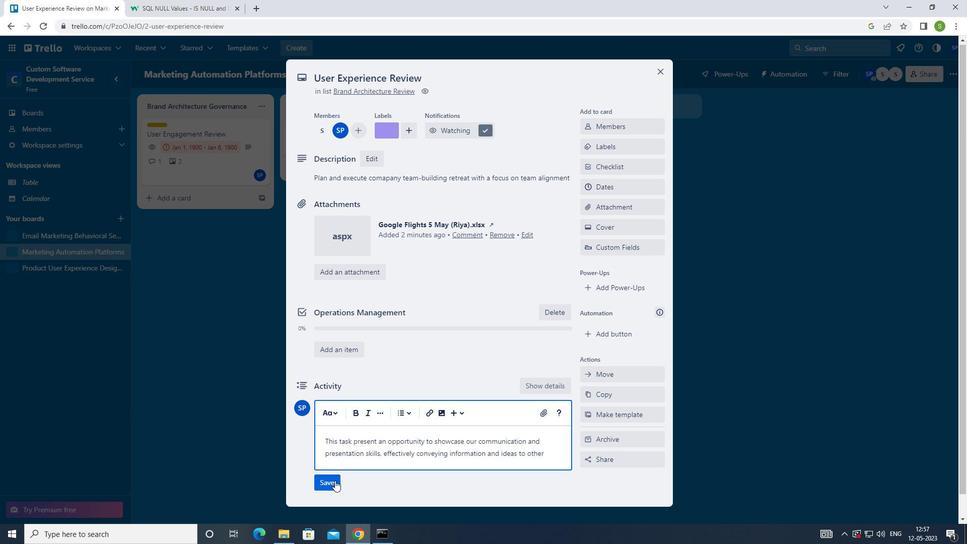 
Action: Mouse pressed left at (333, 483)
Screenshot: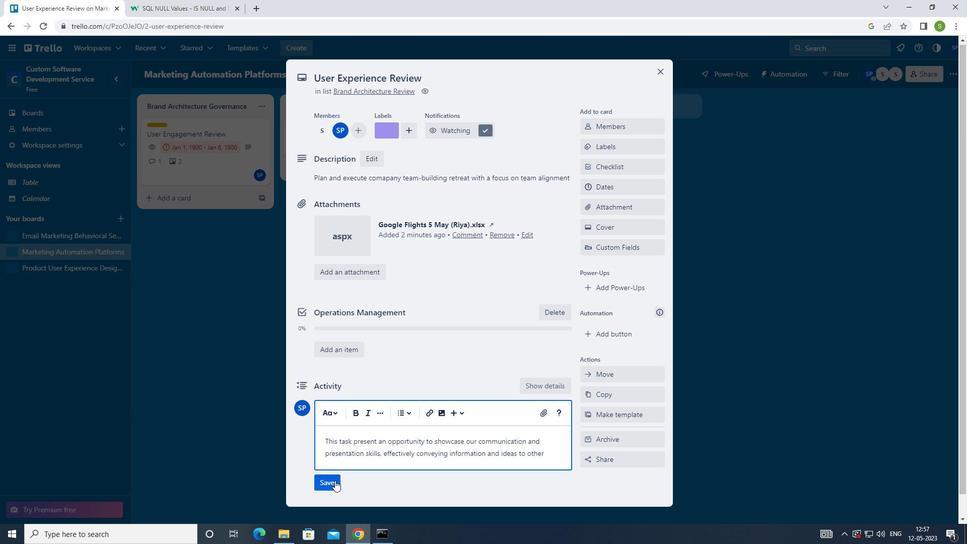 
Action: Mouse moved to (614, 190)
Screenshot: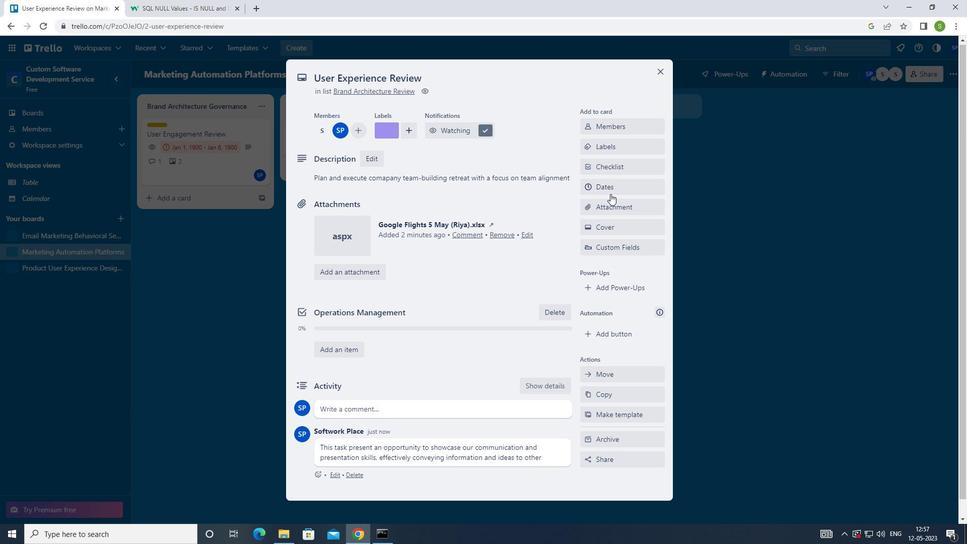 
Action: Mouse pressed left at (614, 190)
Screenshot: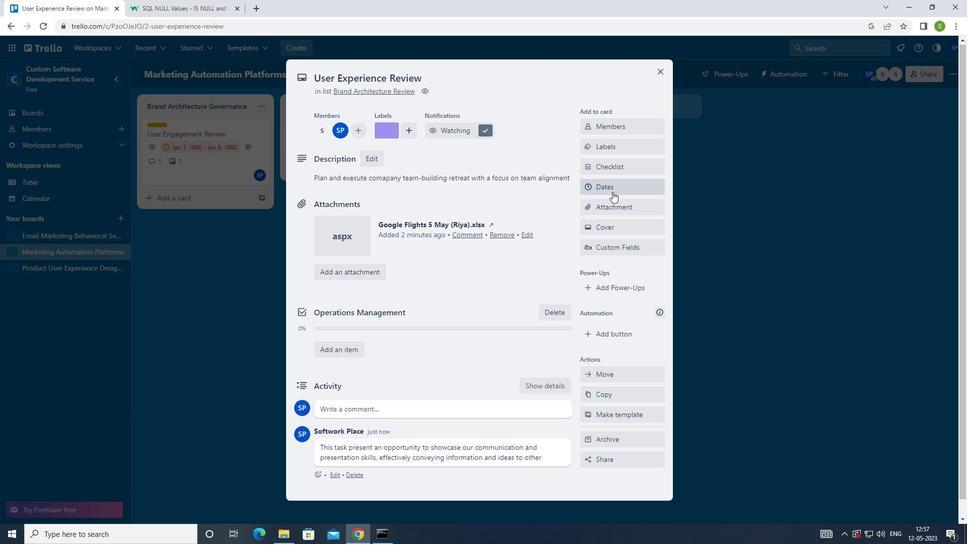 
Action: Mouse moved to (592, 260)
Screenshot: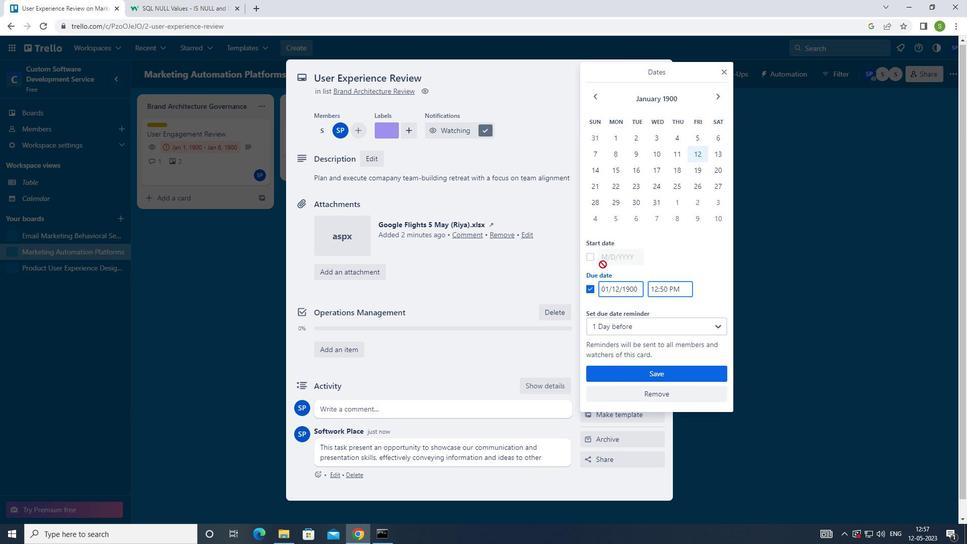 
Action: Mouse pressed left at (592, 260)
Screenshot: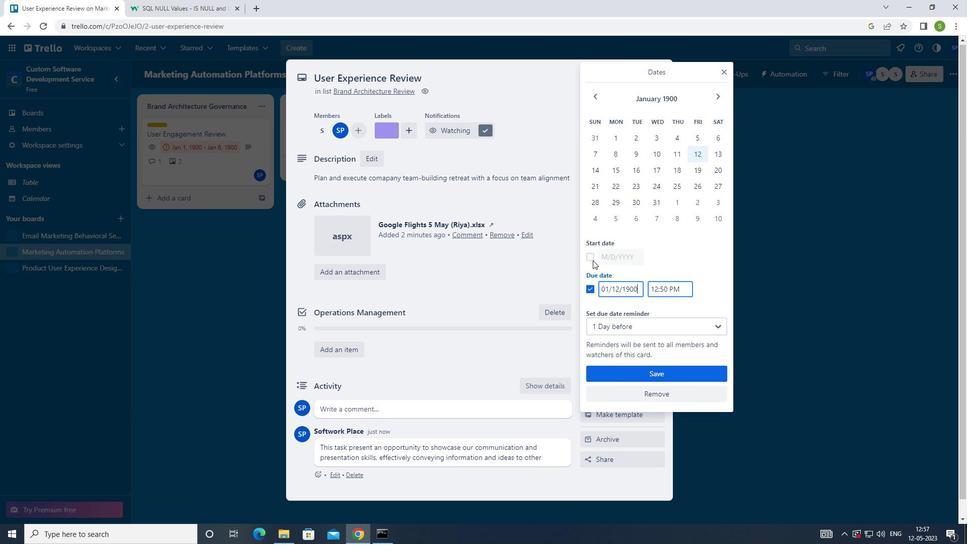 
Action: Mouse moved to (620, 256)
Screenshot: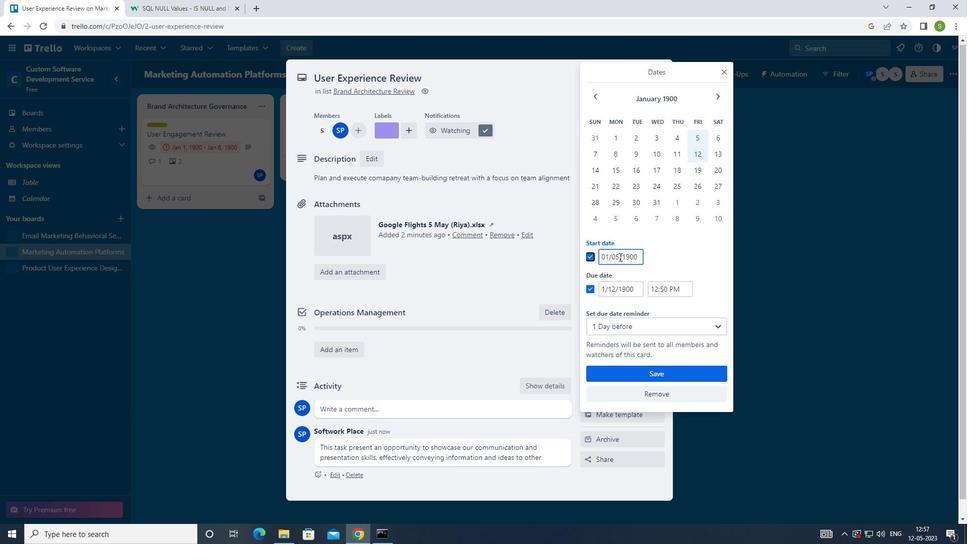 
Action: Mouse pressed left at (620, 256)
Screenshot: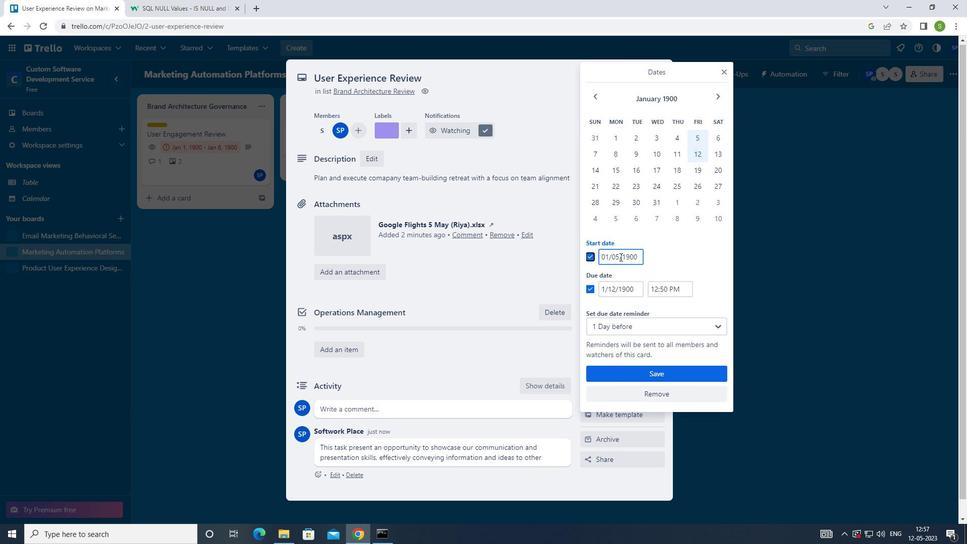 
Action: Mouse moved to (613, 257)
Screenshot: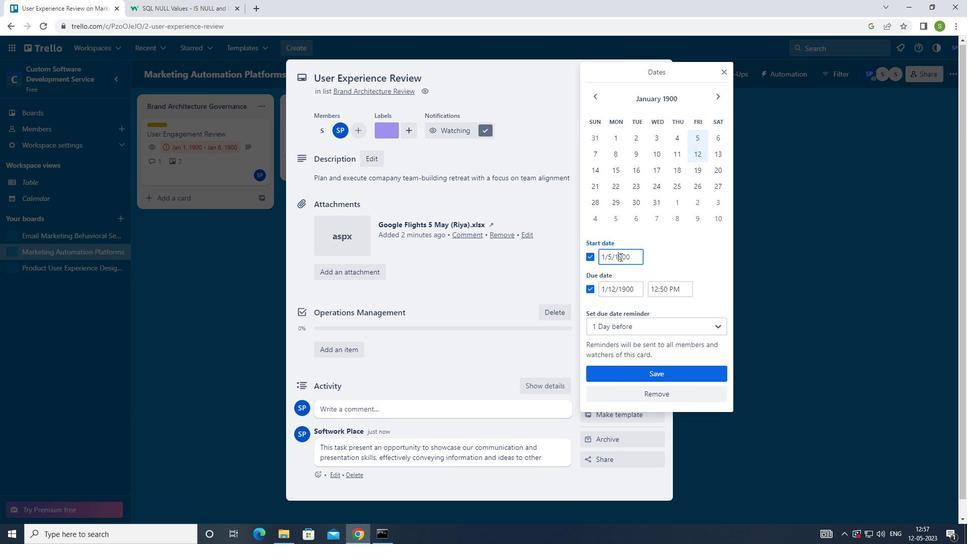 
Action: Mouse pressed left at (613, 257)
Screenshot: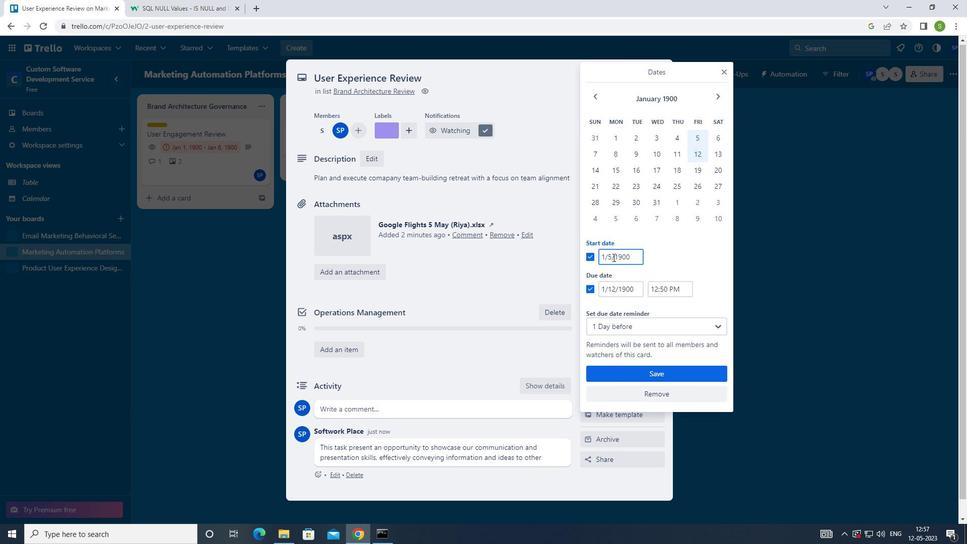 
Action: Key pressed <Key.backspace>6
Screenshot: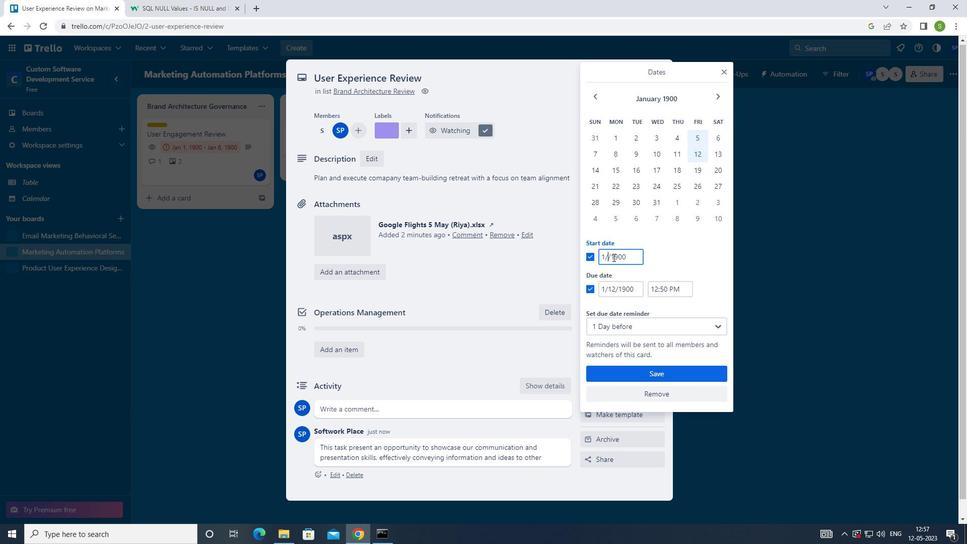 
Action: Mouse moved to (615, 288)
Screenshot: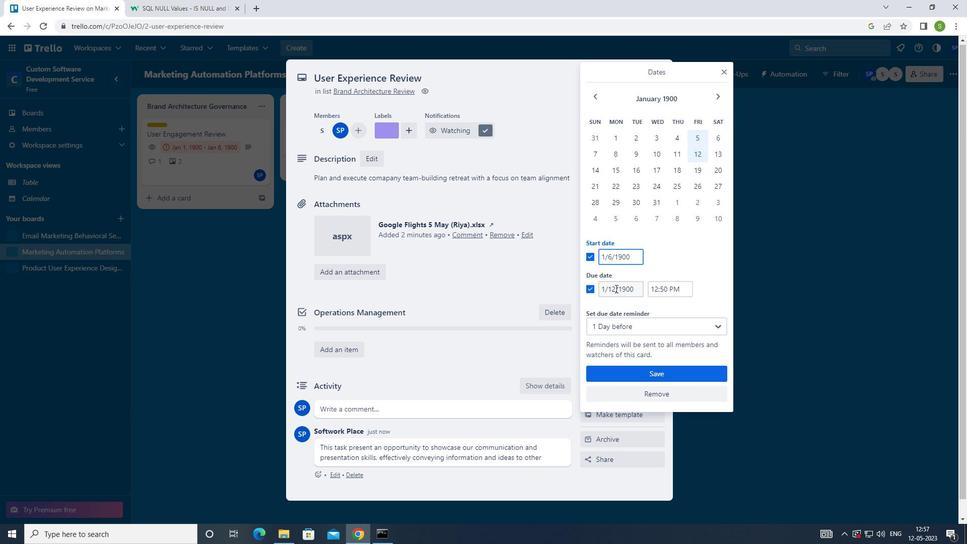 
Action: Mouse pressed left at (615, 288)
Screenshot: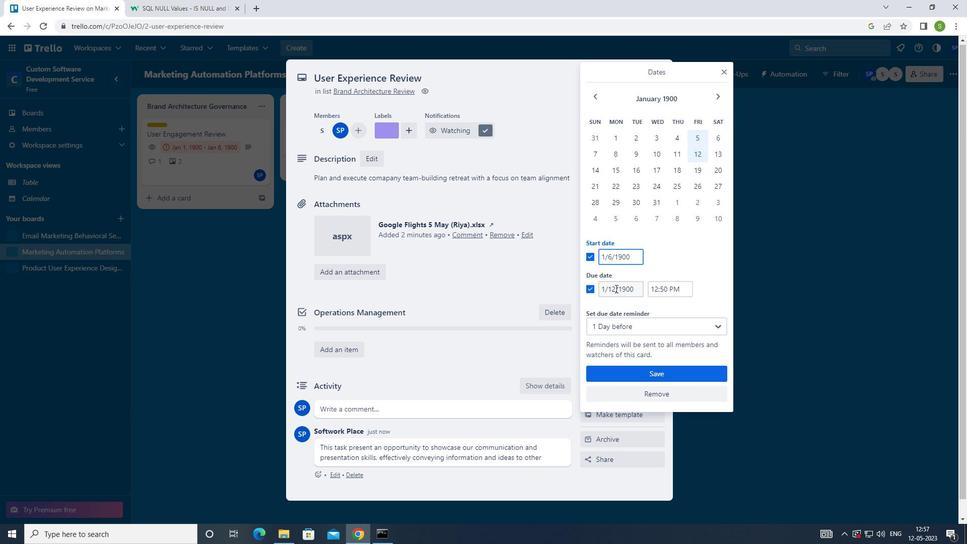 
Action: Mouse moved to (618, 288)
Screenshot: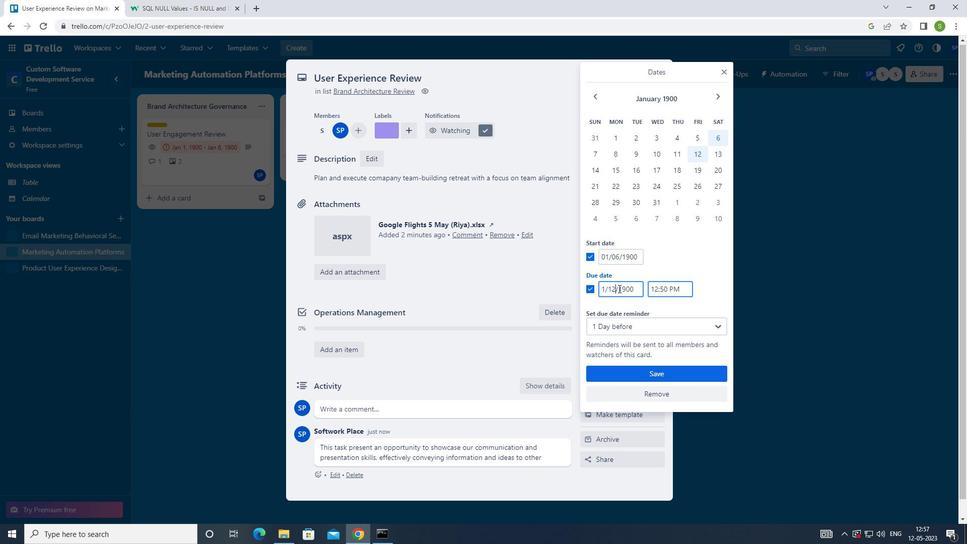 
Action: Key pressed <Key.backspace>3
Screenshot: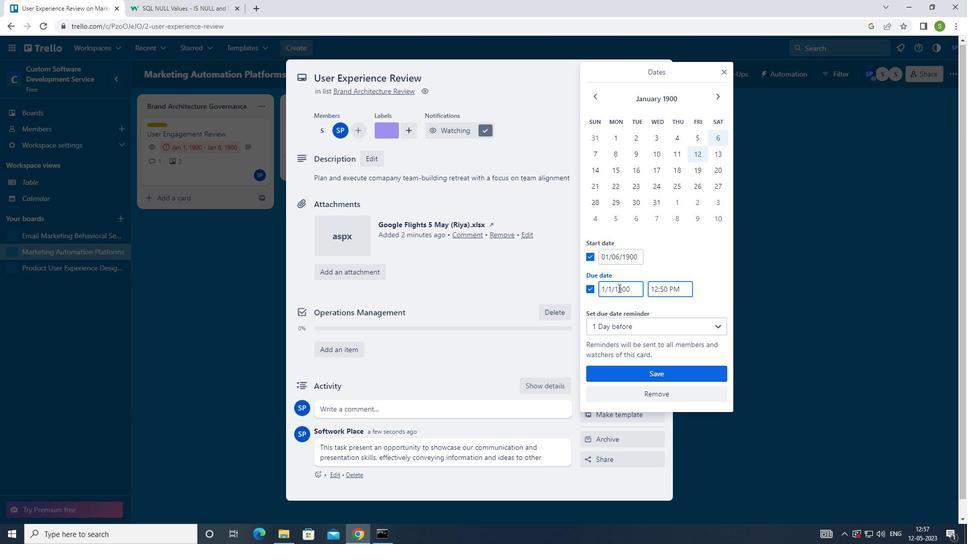 
Action: Mouse moved to (620, 374)
Screenshot: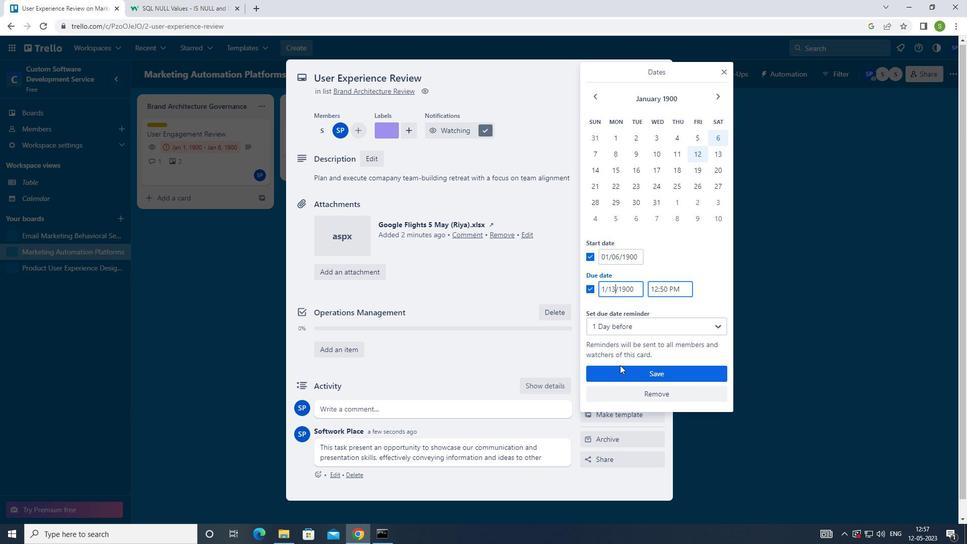
Action: Mouse pressed left at (620, 374)
Screenshot: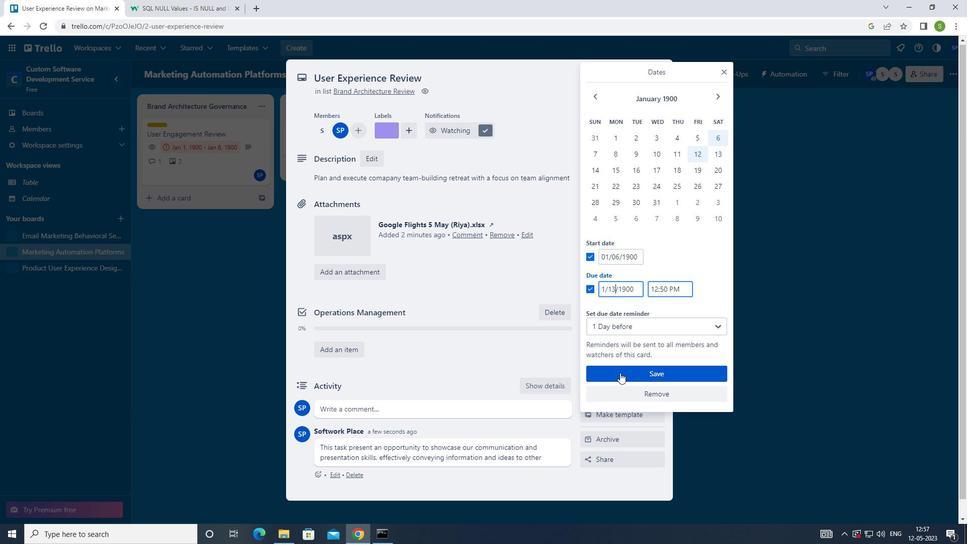 
Action: Mouse moved to (620, 374)
Screenshot: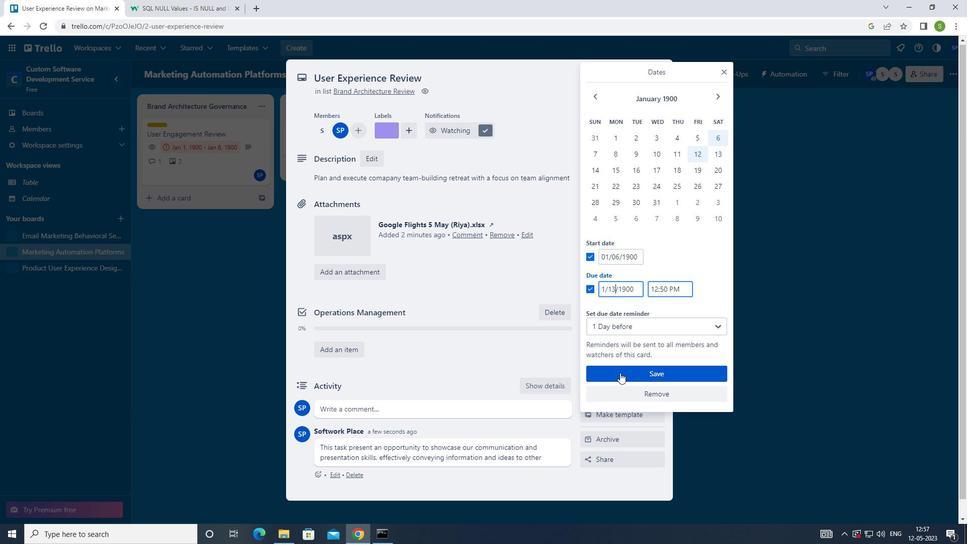 
Action: Key pressed <Key.f8>
Screenshot: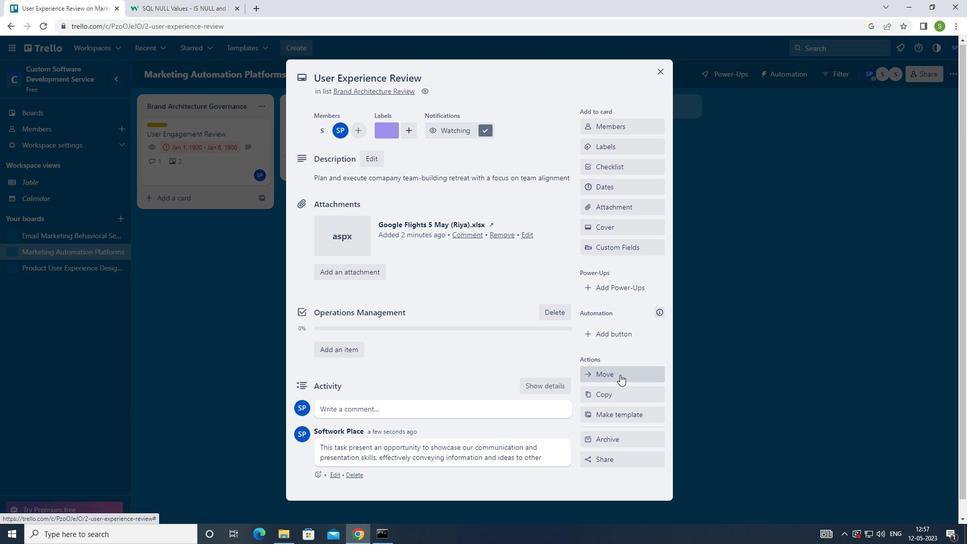 
